 Task: Send an email with the signature Angela Wright with the subject 'Request for a phone call' and the message 'Please note that we will need to reschedule our meeting.' from softage.1@softage.net to softage.3@softage.net and softage.4@softage.net with an attached document Sales_report.xlsx
Action: Mouse moved to (111, 127)
Screenshot: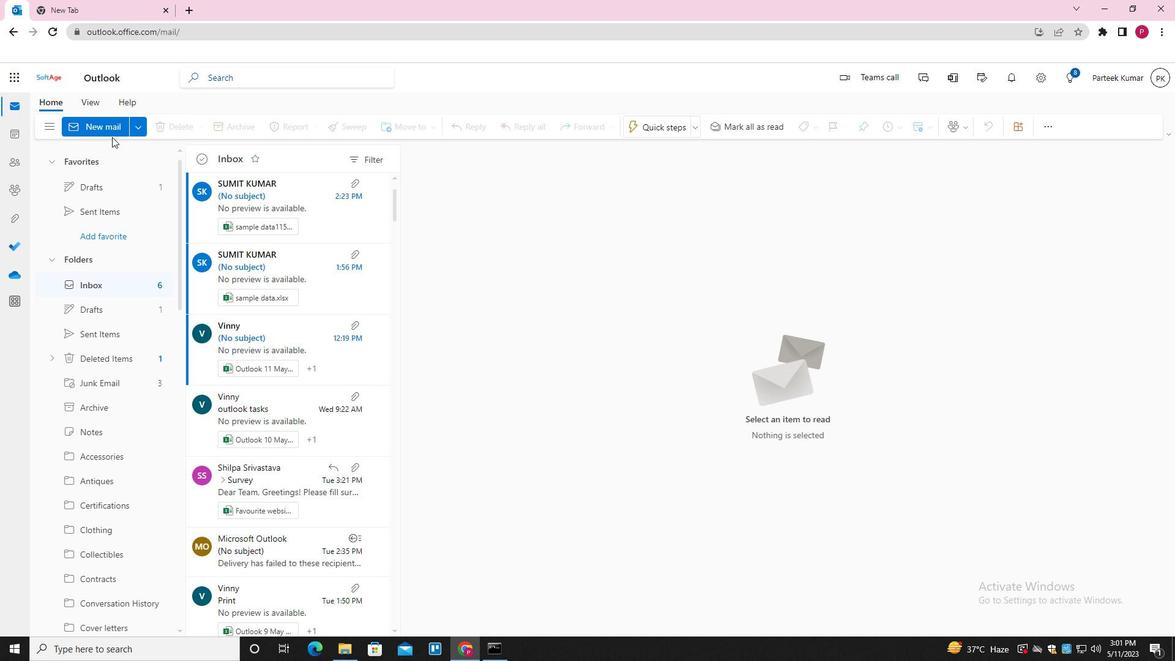 
Action: Mouse pressed left at (111, 127)
Screenshot: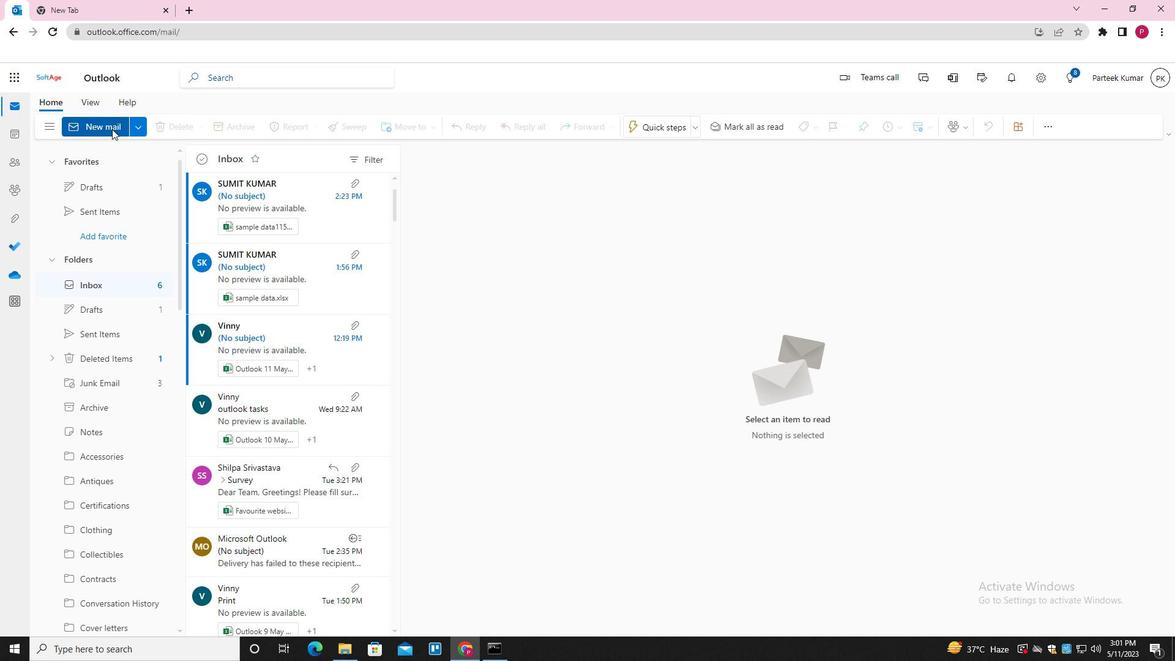 
Action: Mouse moved to (465, 283)
Screenshot: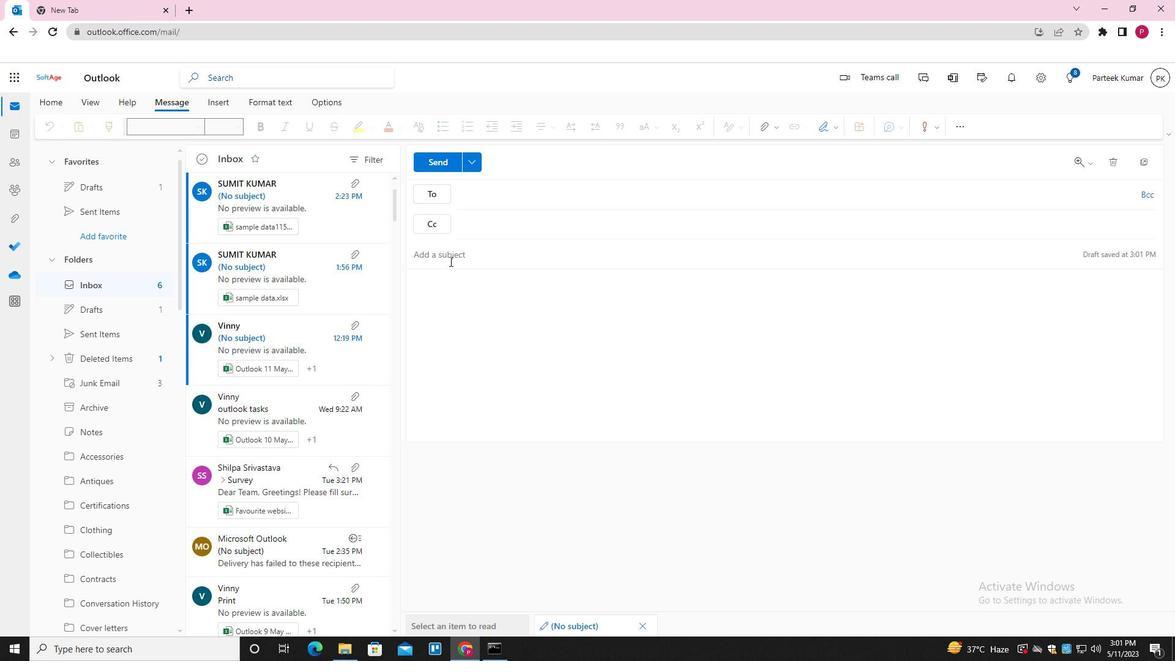 
Action: Mouse pressed left at (465, 283)
Screenshot: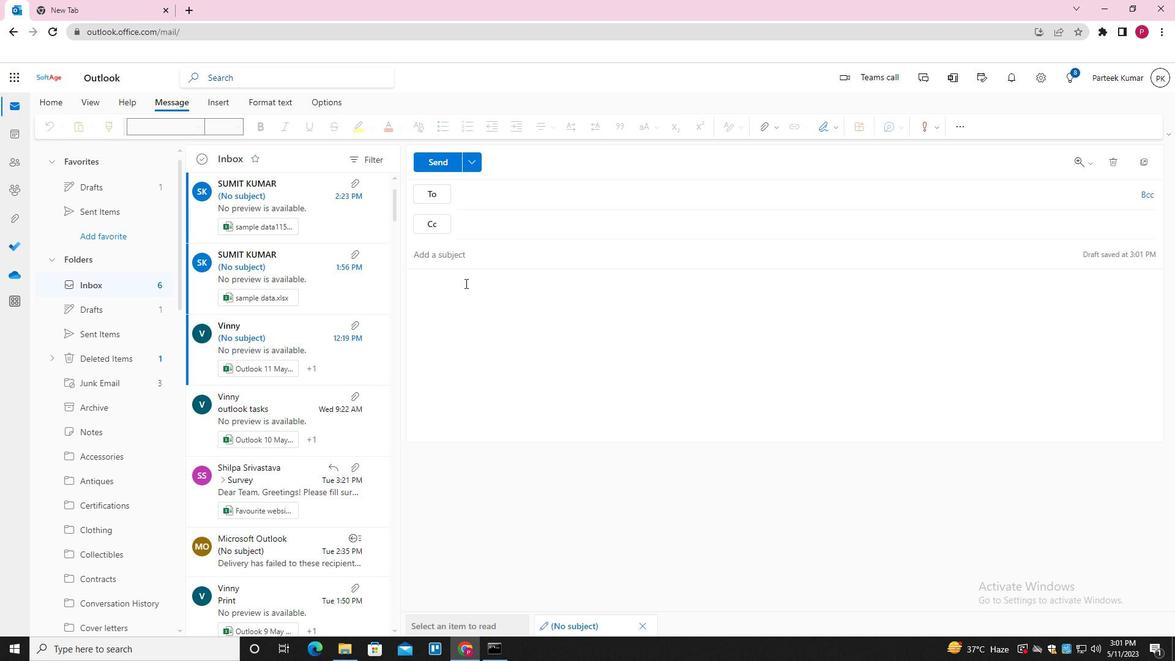 
Action: Mouse moved to (836, 127)
Screenshot: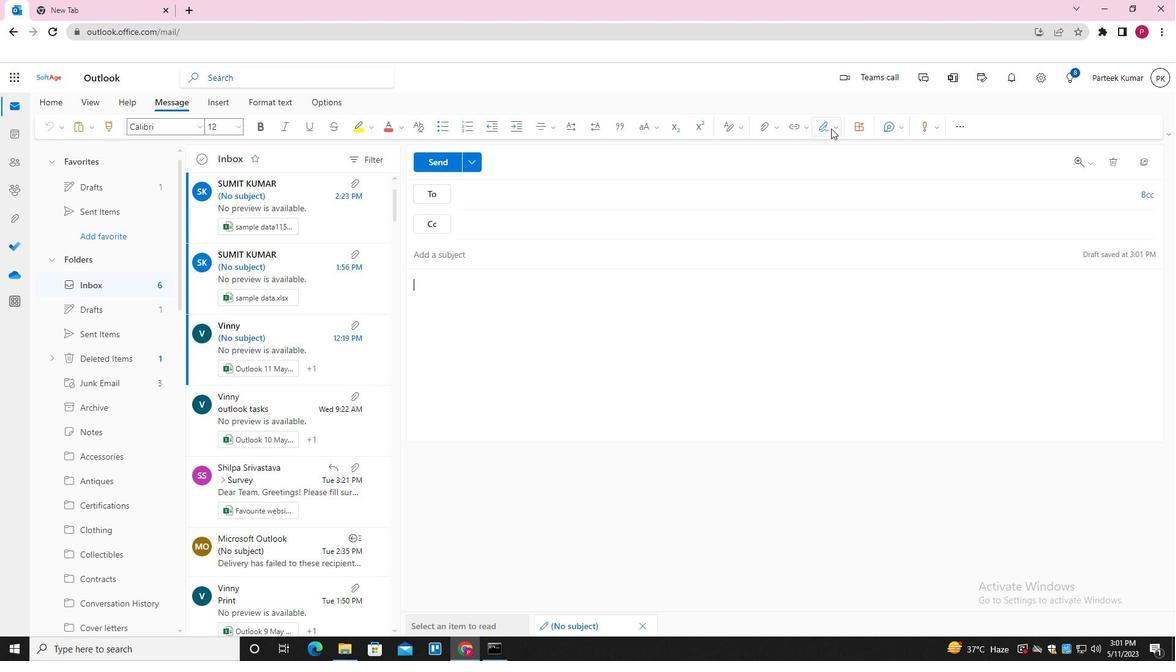 
Action: Mouse pressed left at (836, 127)
Screenshot: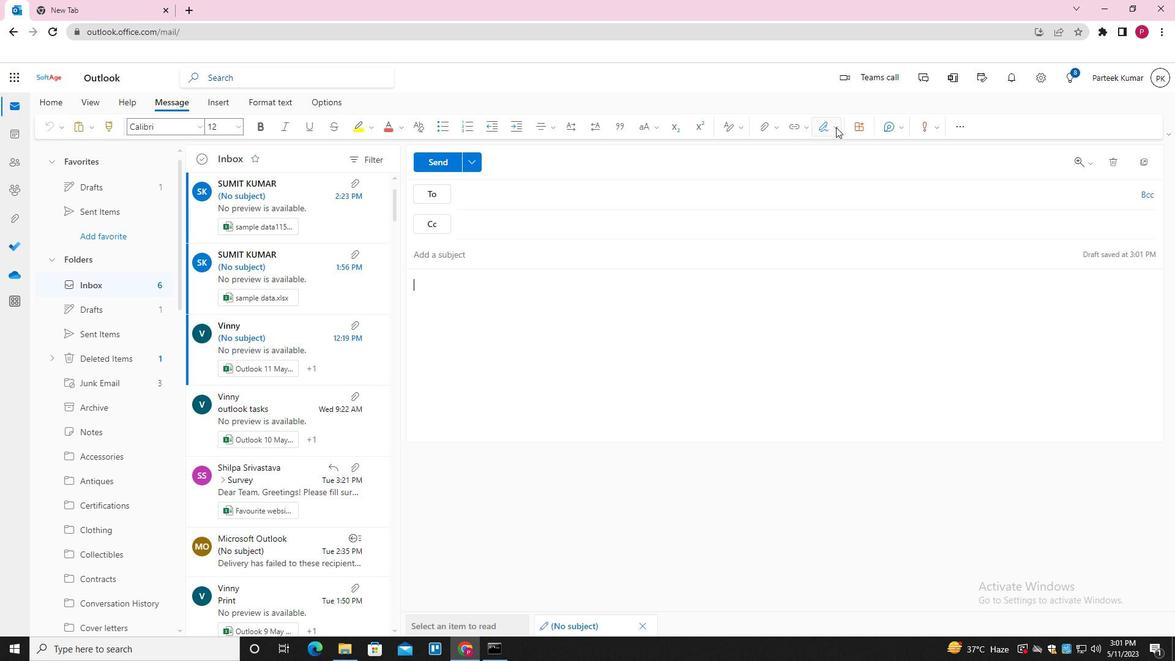 
Action: Mouse moved to (801, 179)
Screenshot: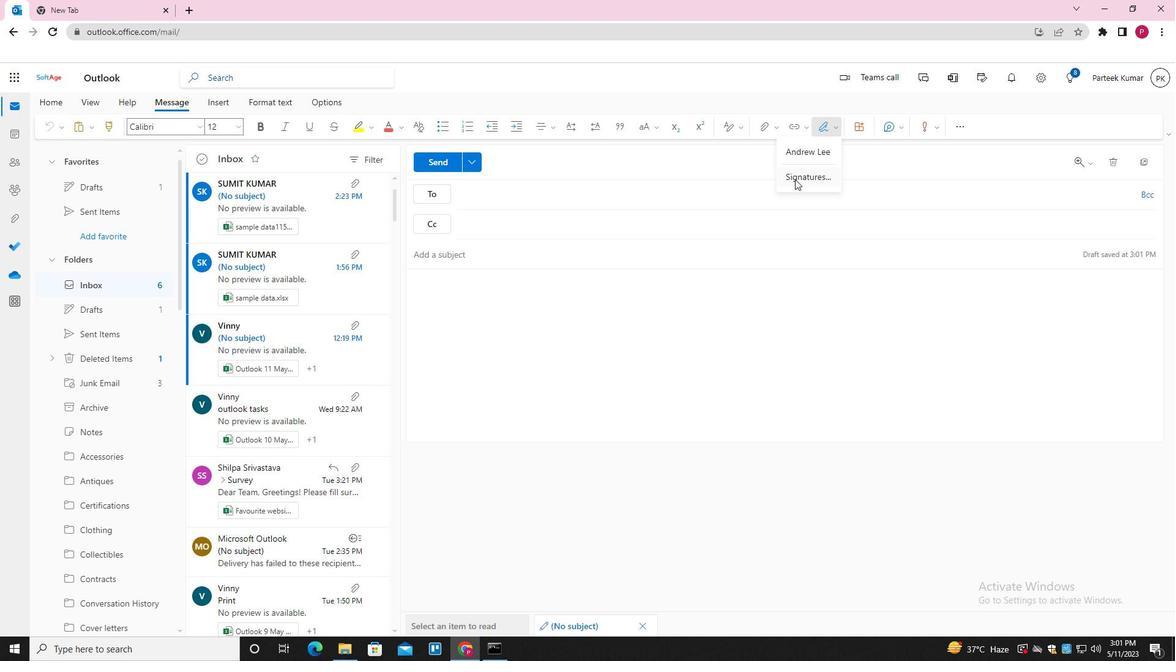 
Action: Mouse pressed left at (801, 179)
Screenshot: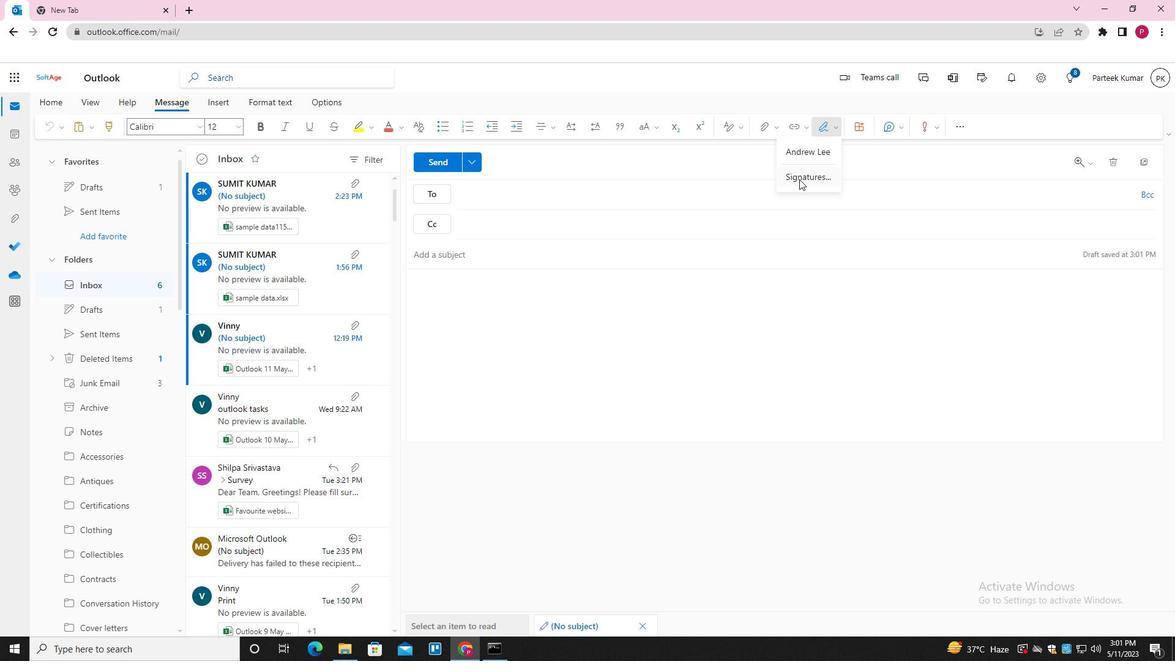 
Action: Mouse moved to (812, 221)
Screenshot: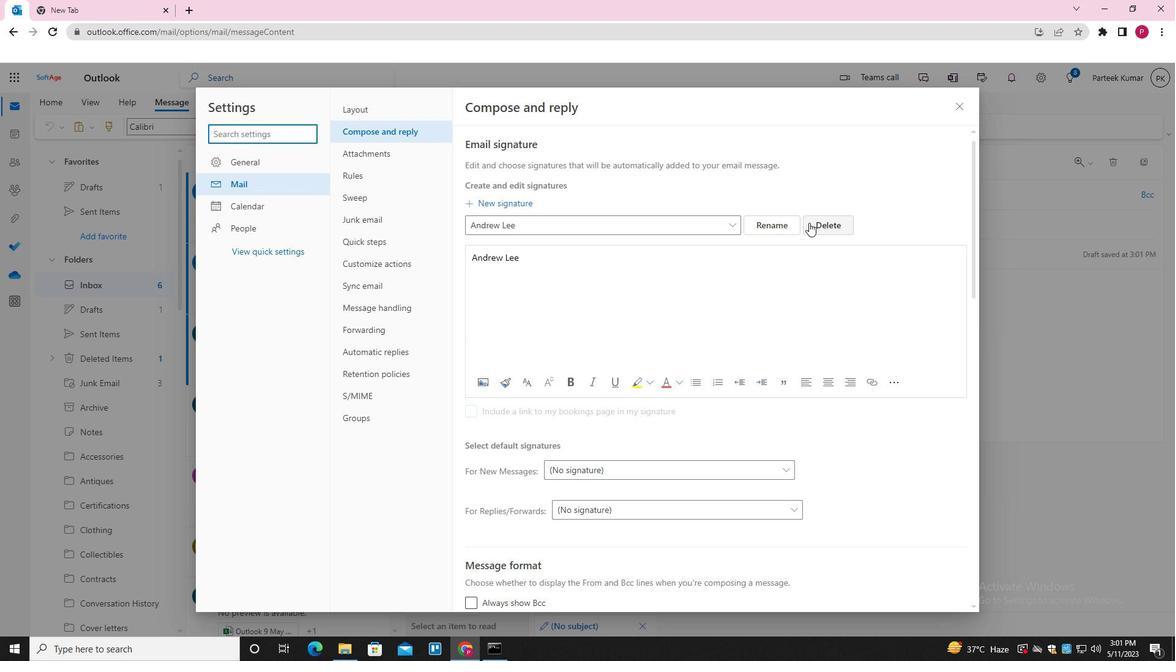 
Action: Mouse pressed left at (812, 221)
Screenshot: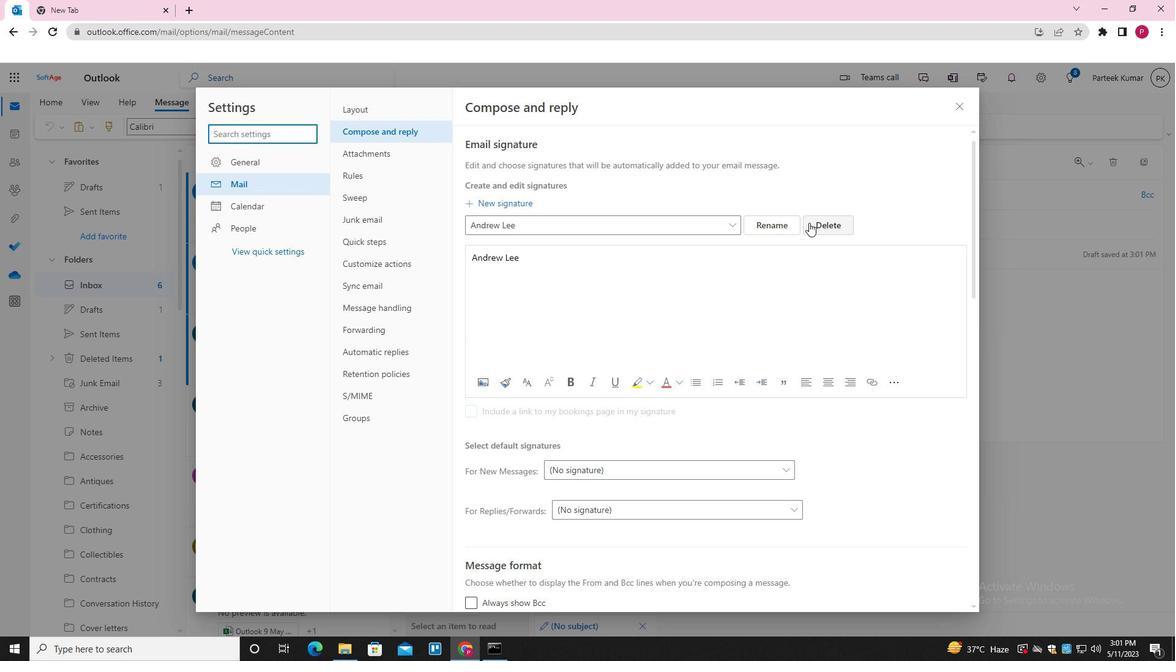 
Action: Mouse moved to (592, 225)
Screenshot: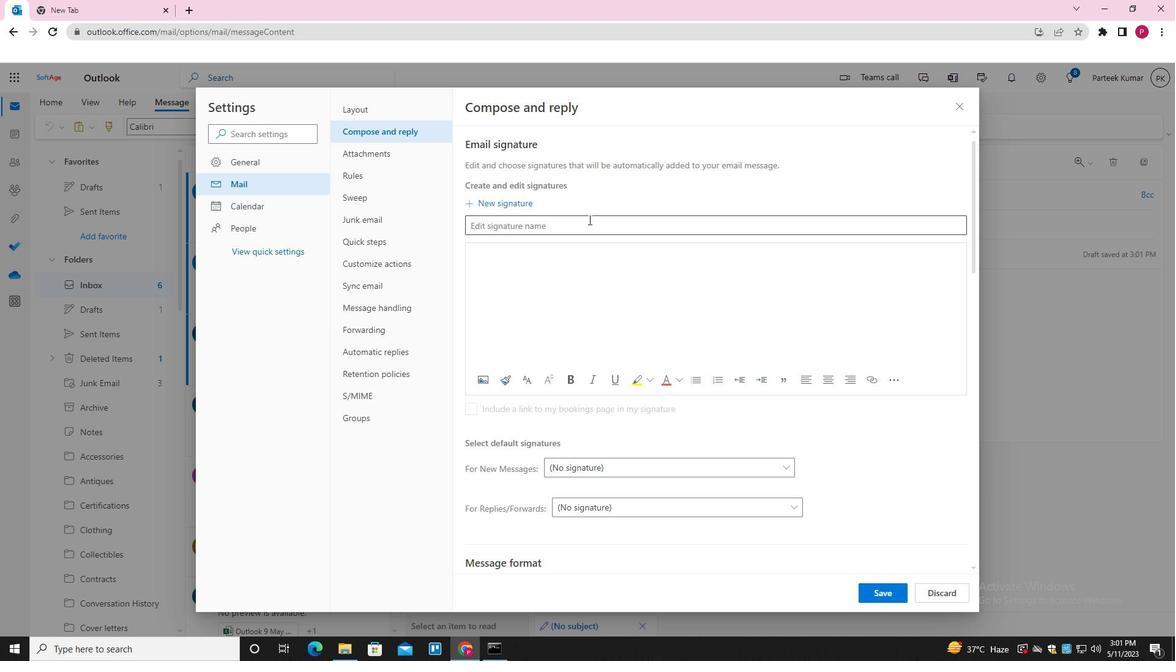 
Action: Mouse pressed left at (592, 225)
Screenshot: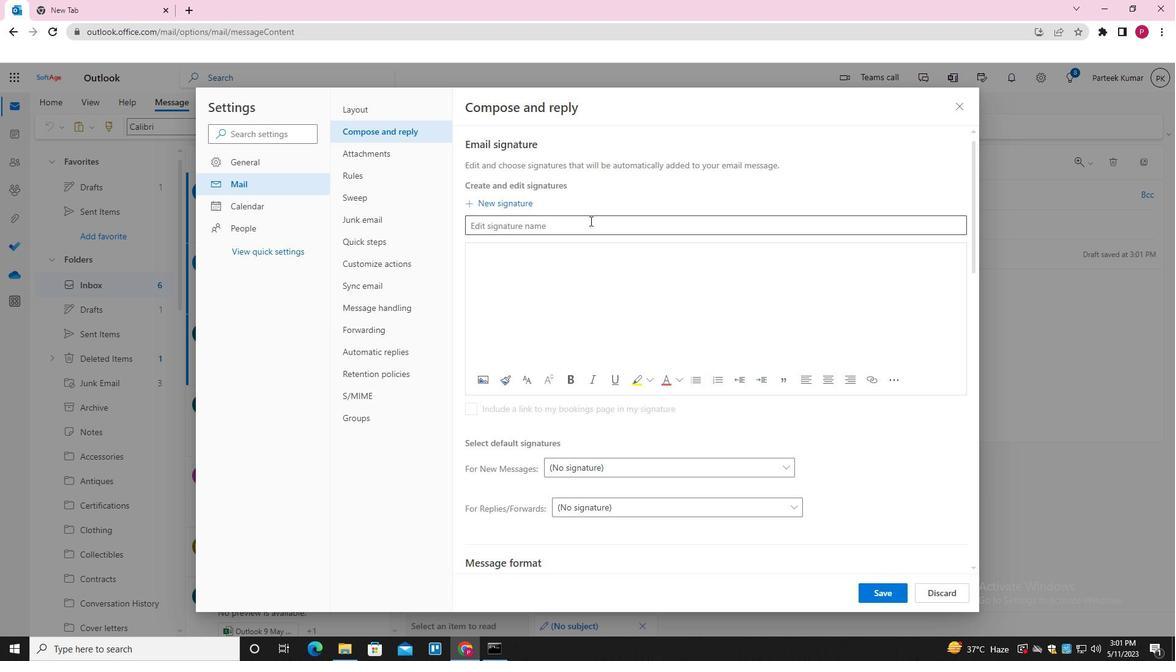
Action: Key pressed <Key.shift>ANGELA<Key.space><Key.shift>WRIGHT<Key.space>
Screenshot: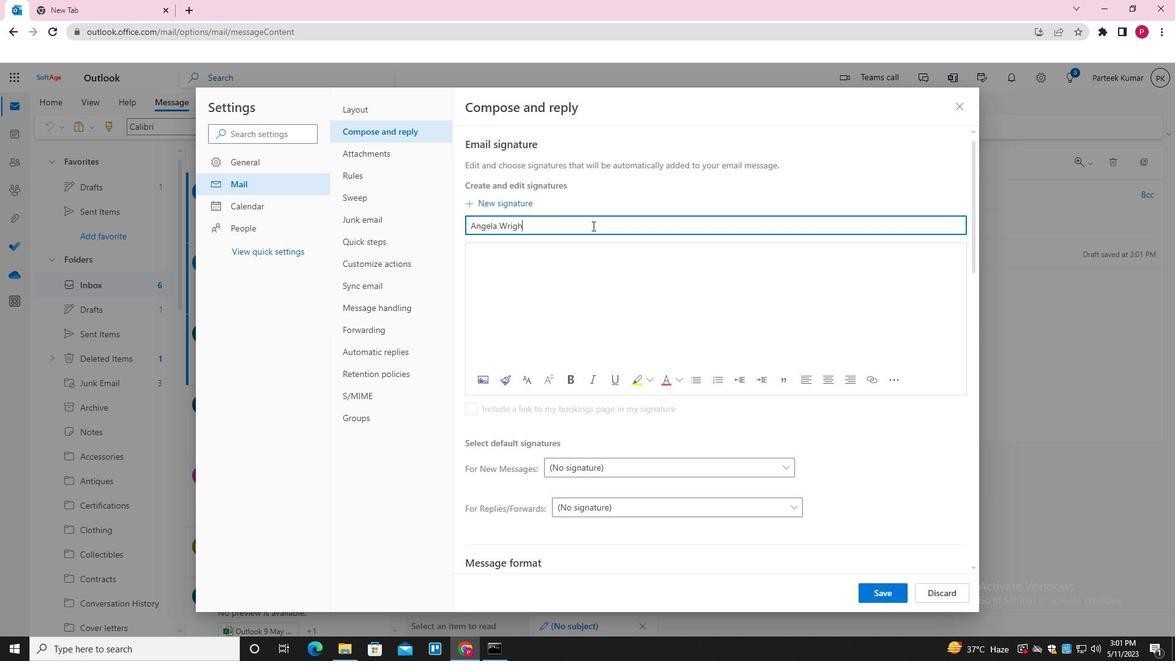 
Action: Mouse moved to (586, 251)
Screenshot: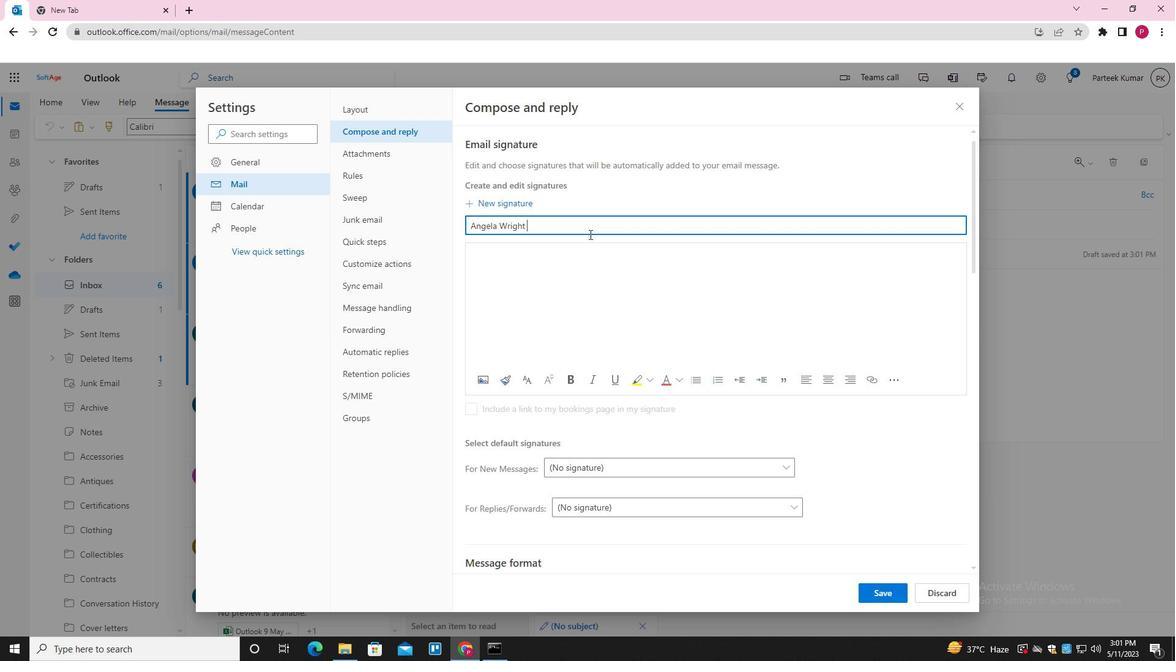
Action: Mouse pressed left at (586, 251)
Screenshot: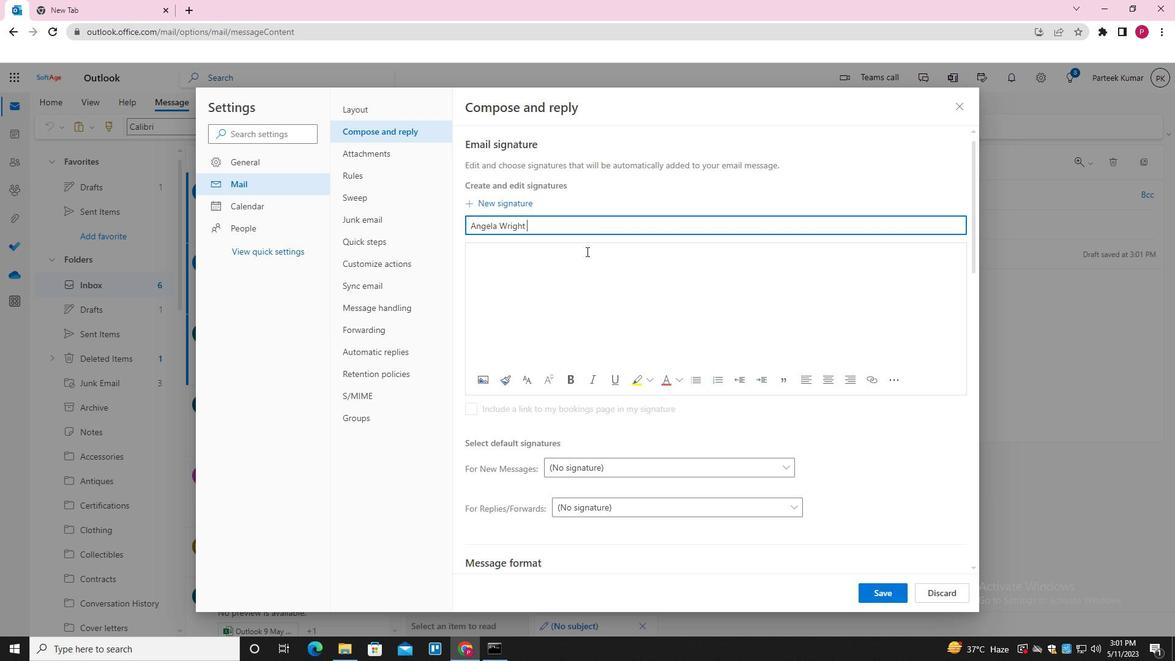 
Action: Key pressed <Key.shift>ANGELA<Key.space><Key.shift>WRIGHT
Screenshot: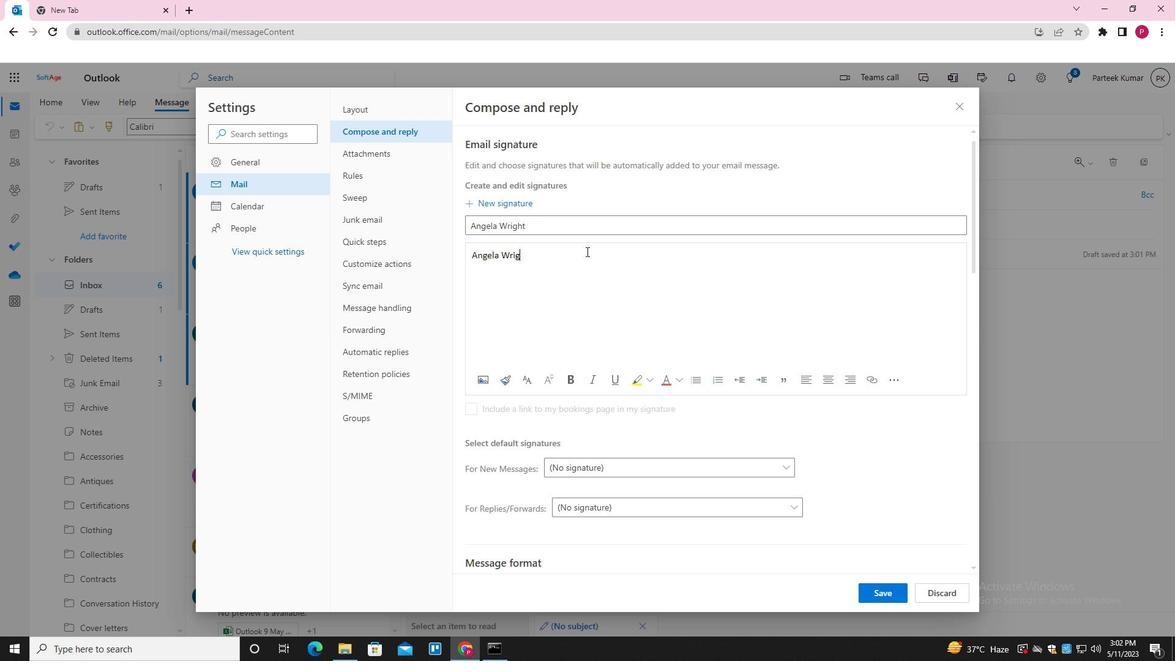 
Action: Mouse moved to (903, 600)
Screenshot: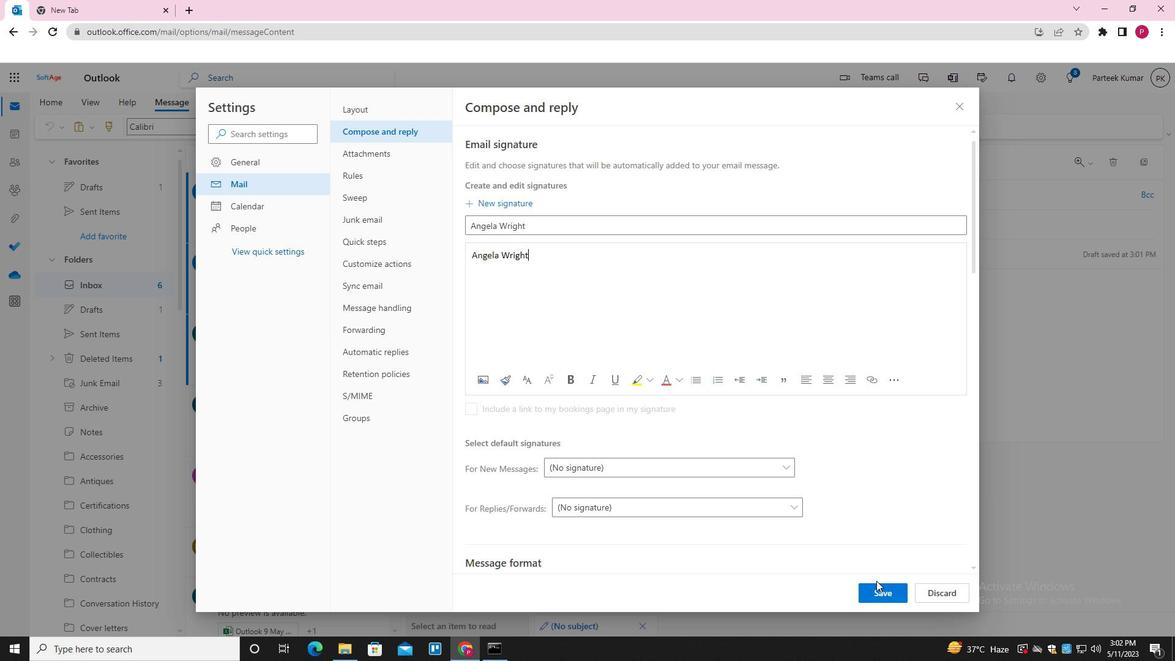 
Action: Mouse pressed left at (903, 600)
Screenshot: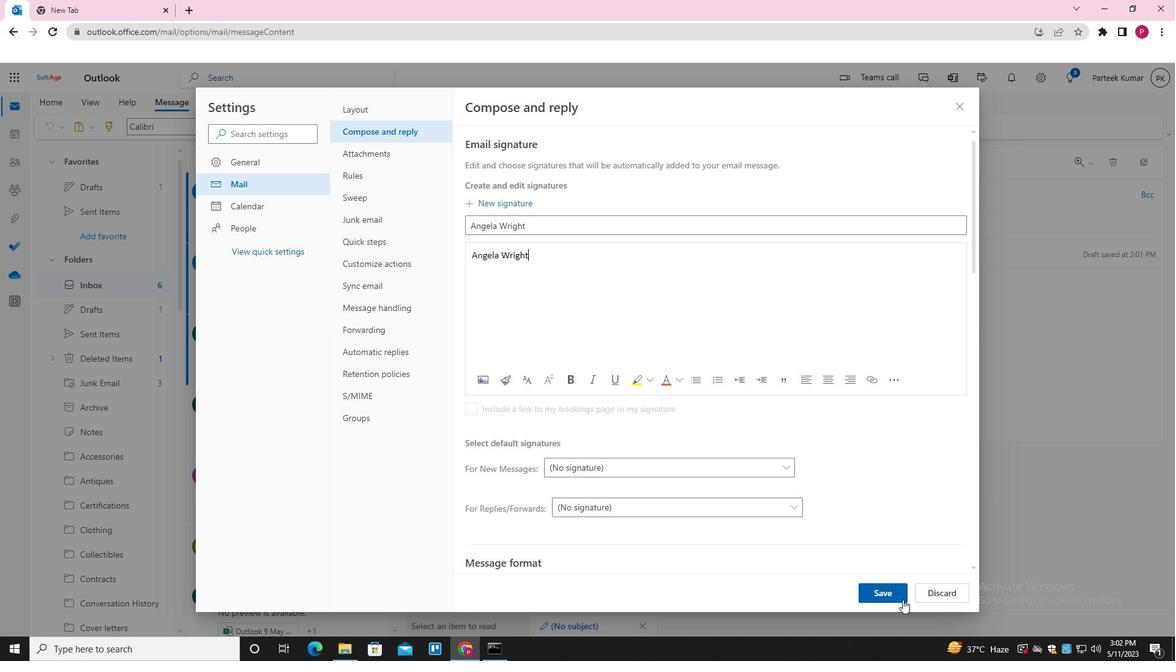 
Action: Mouse moved to (953, 108)
Screenshot: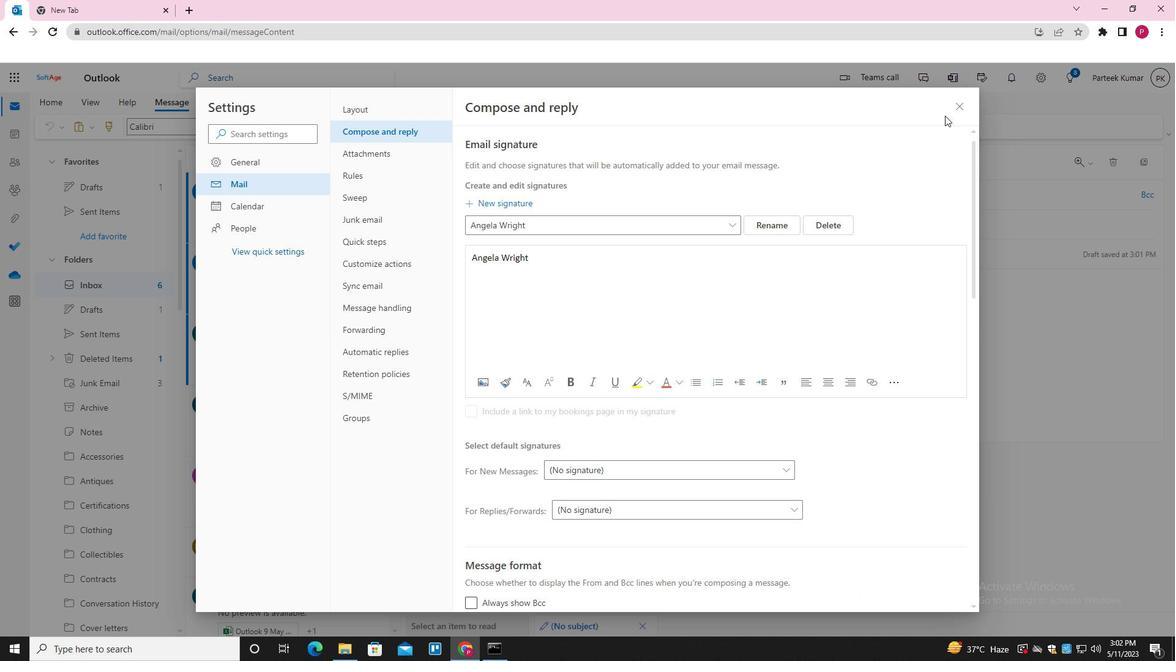 
Action: Mouse pressed left at (953, 108)
Screenshot: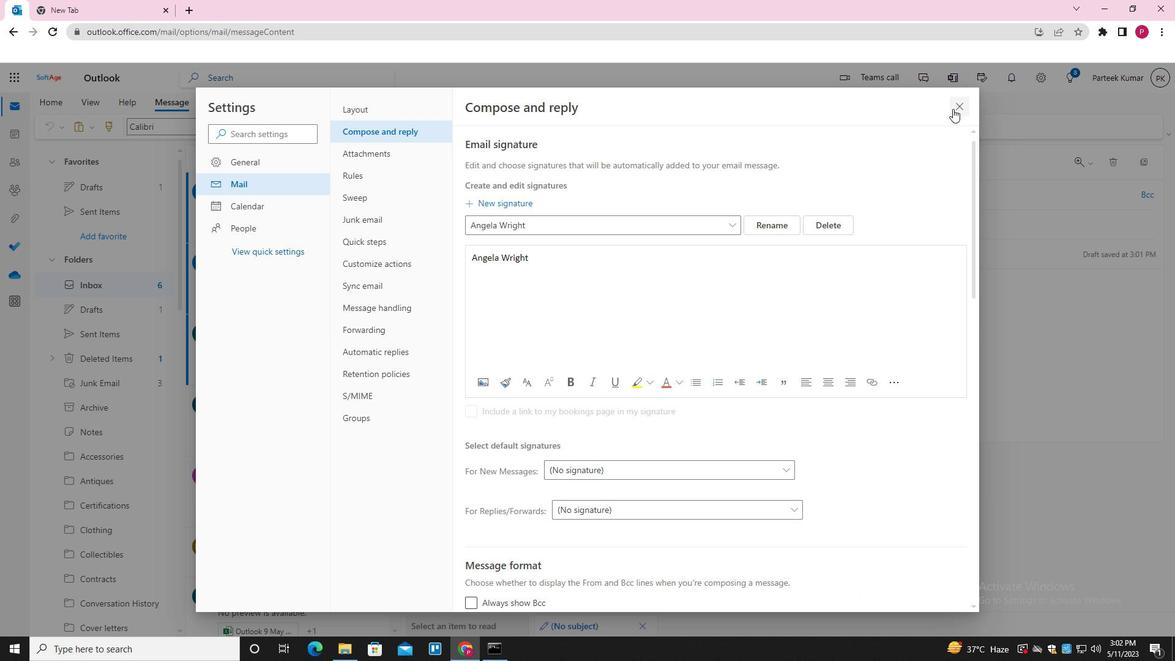 
Action: Mouse moved to (667, 293)
Screenshot: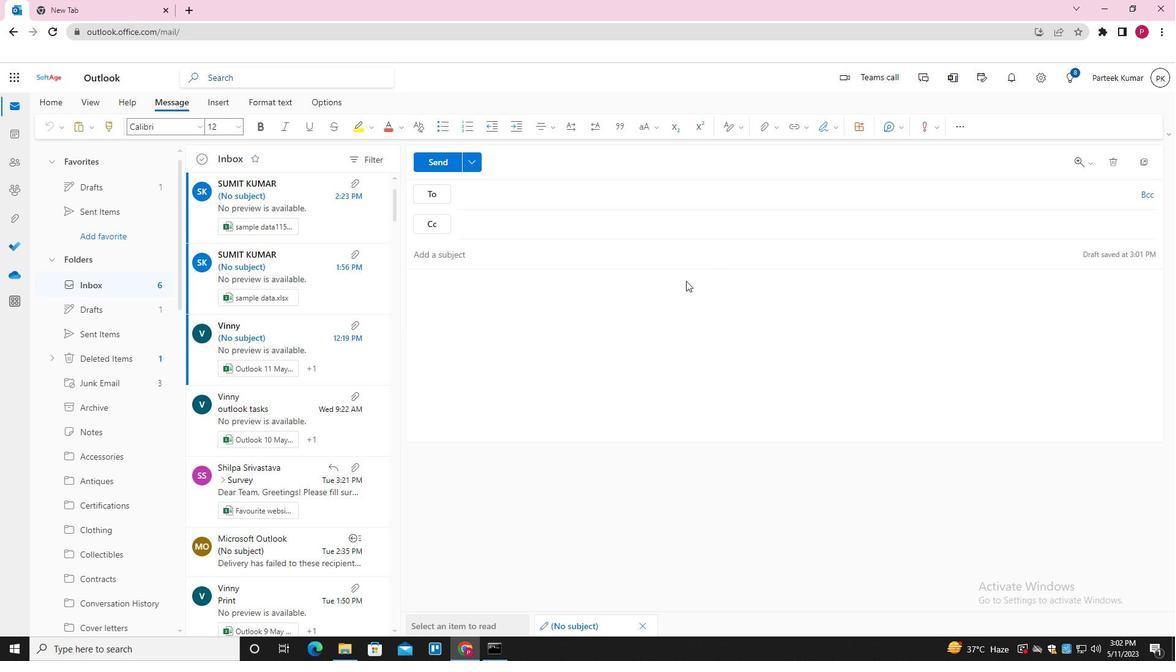 
Action: Mouse pressed left at (667, 293)
Screenshot: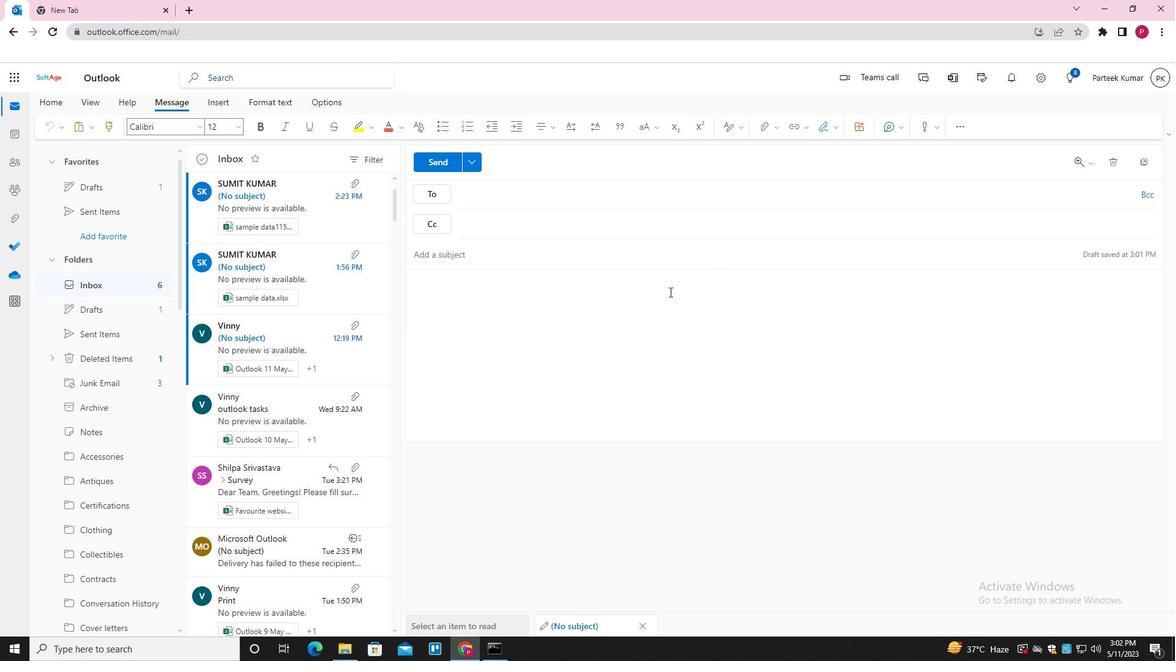 
Action: Mouse moved to (834, 128)
Screenshot: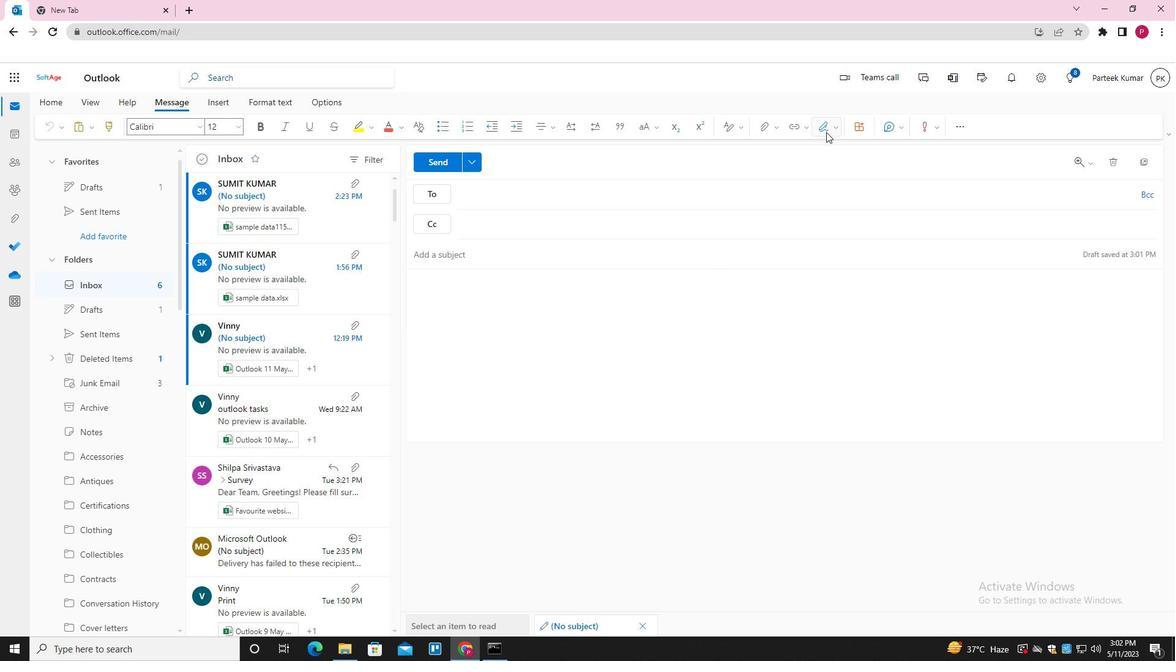 
Action: Mouse pressed left at (834, 128)
Screenshot: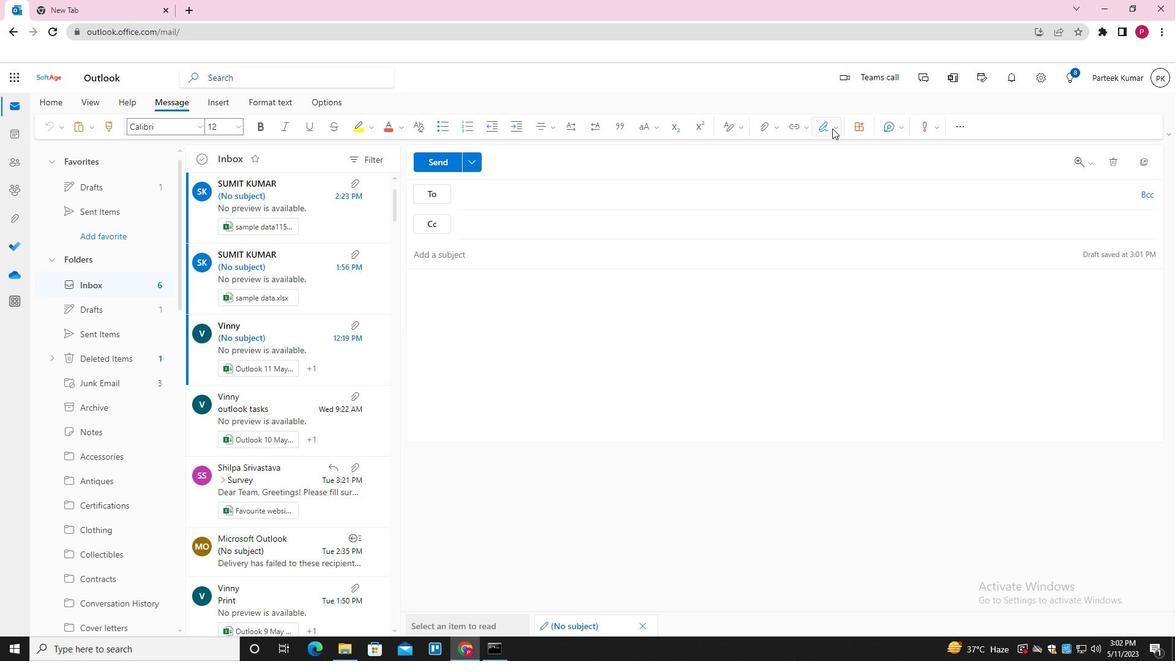 
Action: Mouse moved to (812, 154)
Screenshot: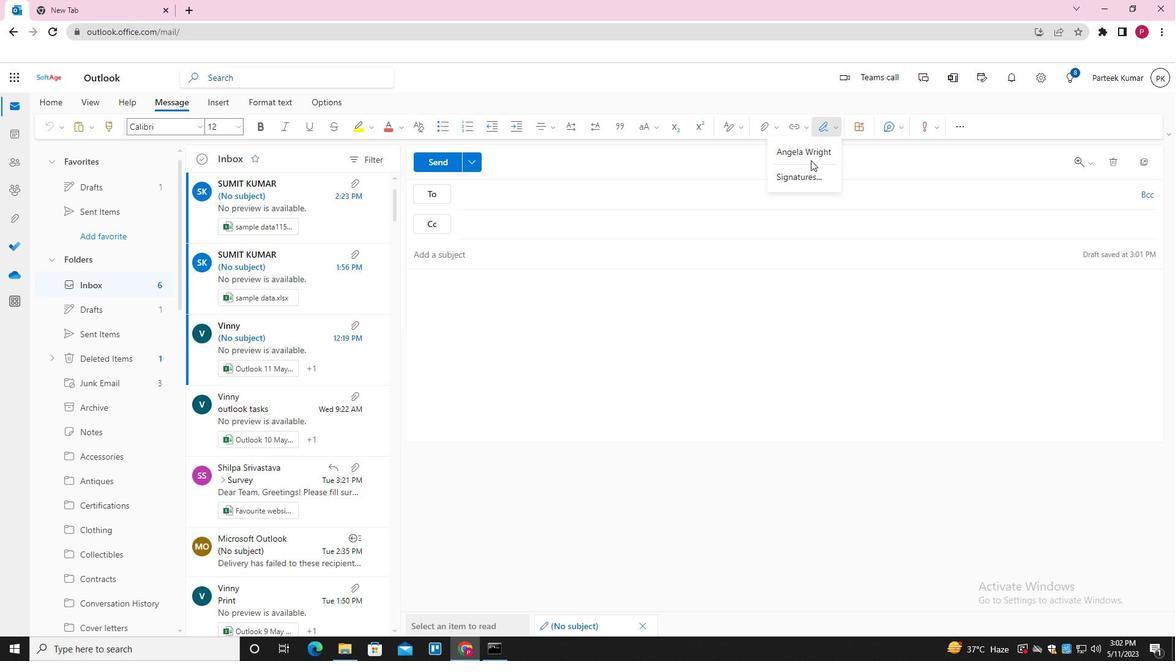 
Action: Mouse pressed left at (812, 154)
Screenshot: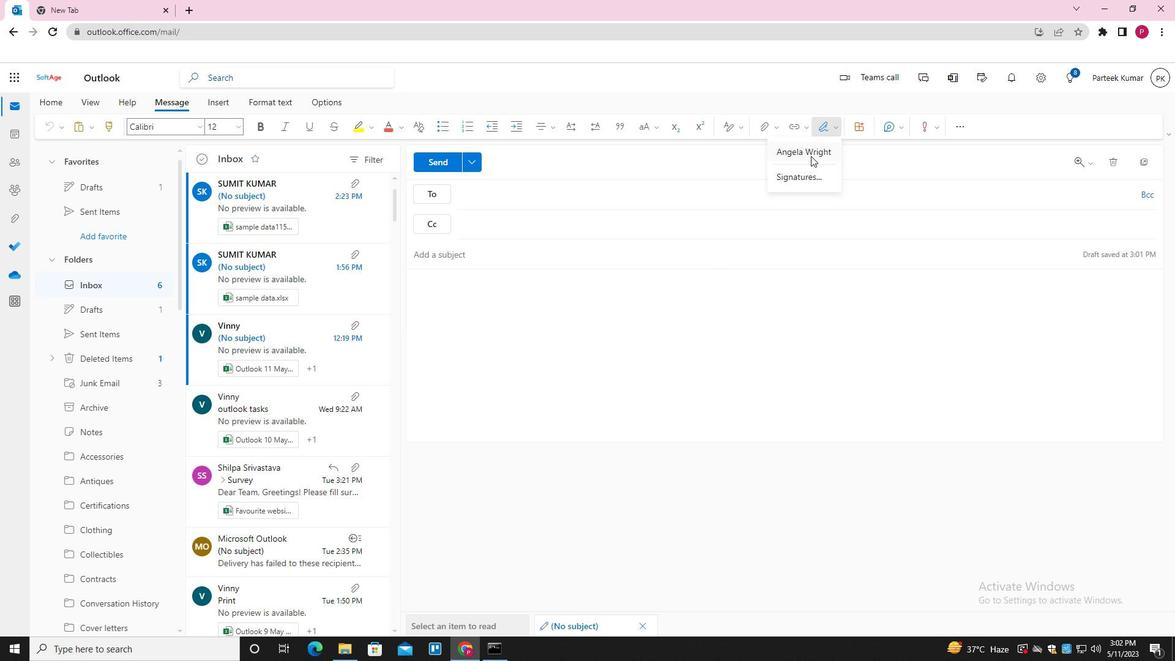 
Action: Mouse moved to (468, 255)
Screenshot: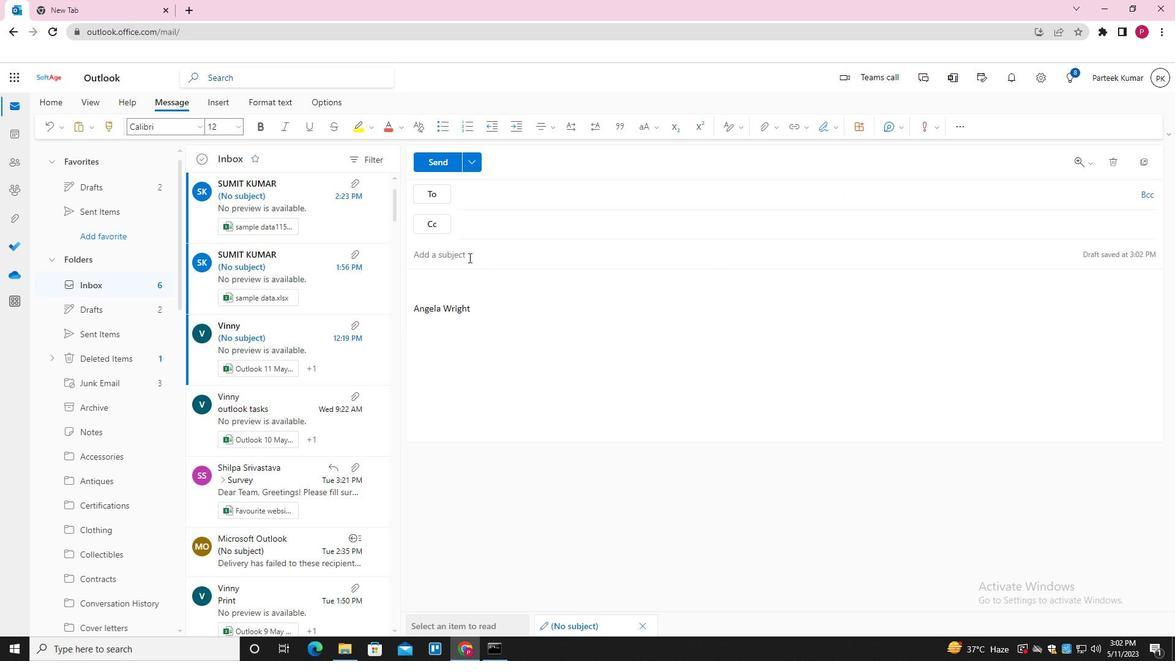 
Action: Mouse pressed left at (468, 255)
Screenshot: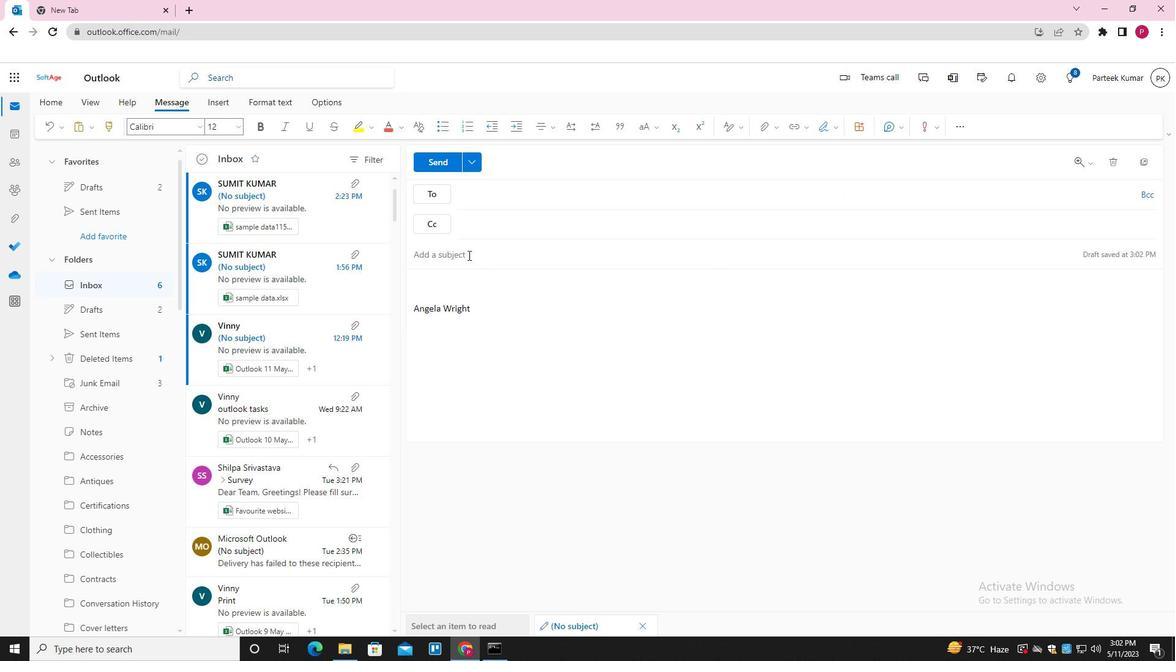 
Action: Key pressed <Key.shift>REQUEST<Key.space>FOR<Key.space>A<Key.space>PHONE<Key.space>CALL
Screenshot: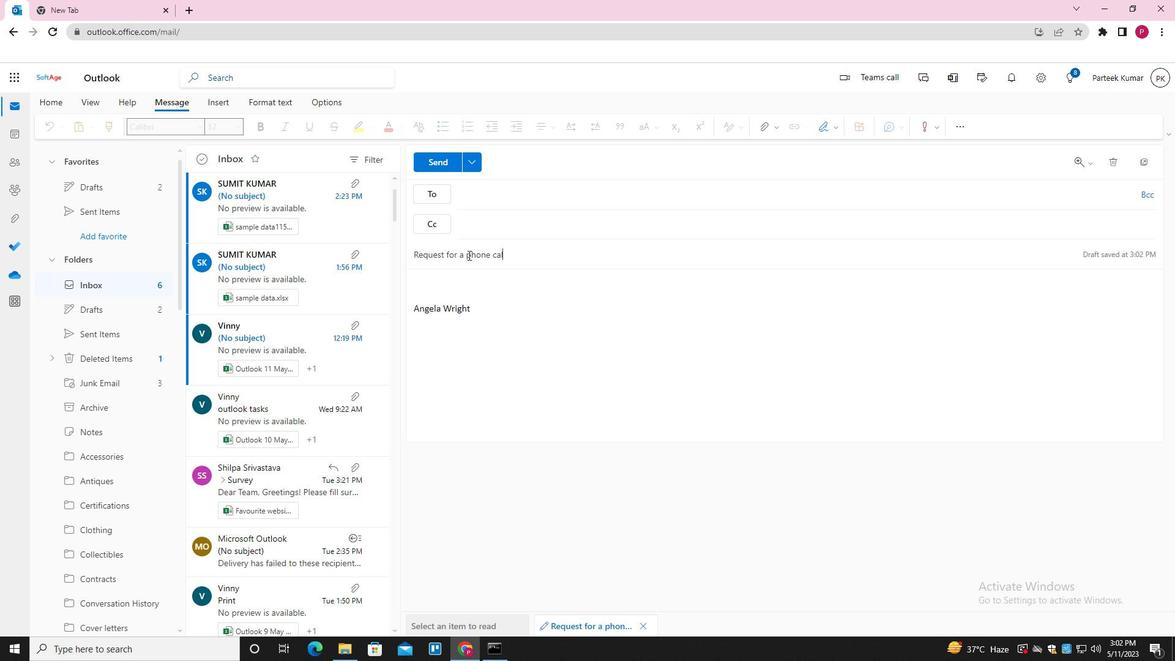 
Action: Mouse moved to (473, 274)
Screenshot: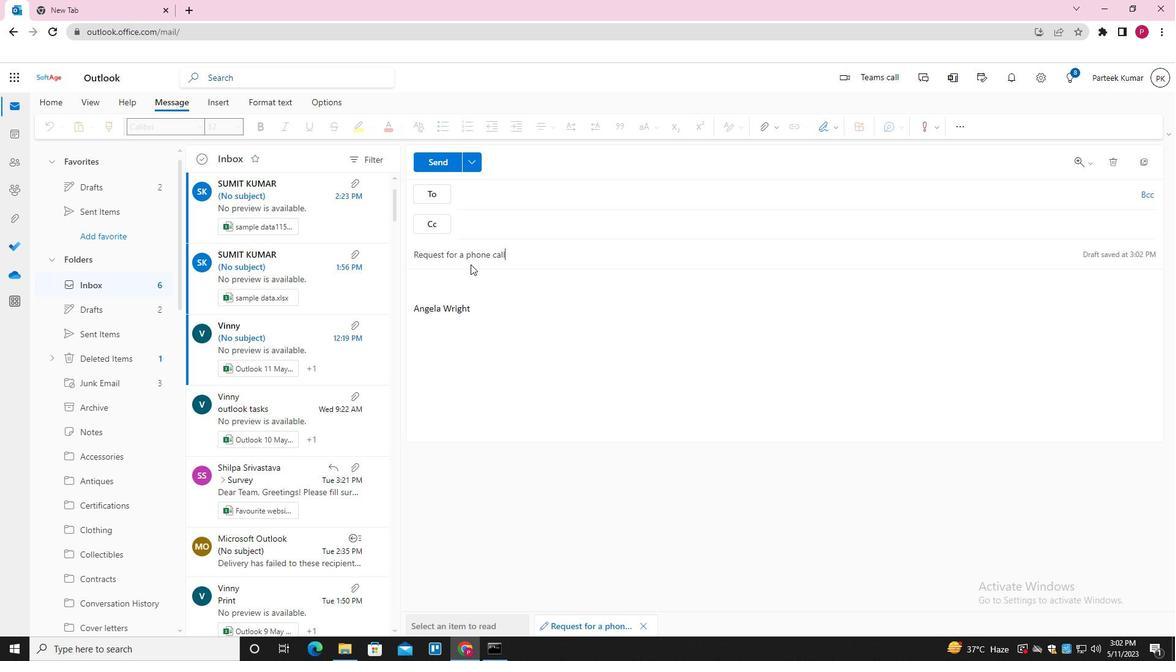 
Action: Mouse pressed left at (473, 274)
Screenshot: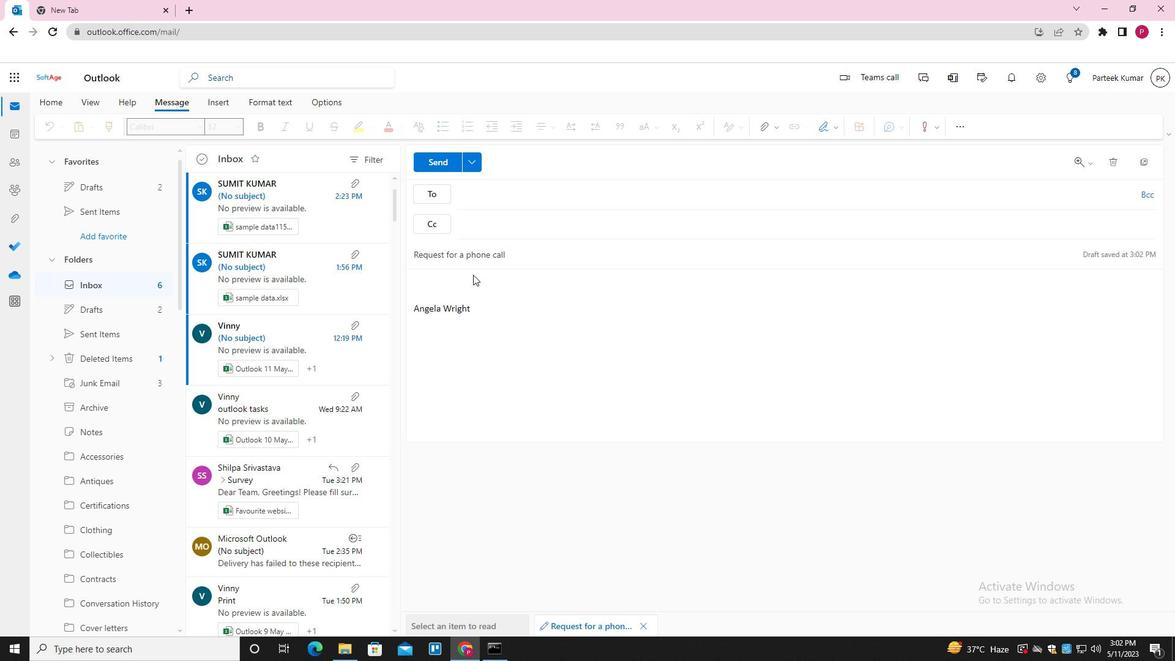 
Action: Mouse moved to (472, 284)
Screenshot: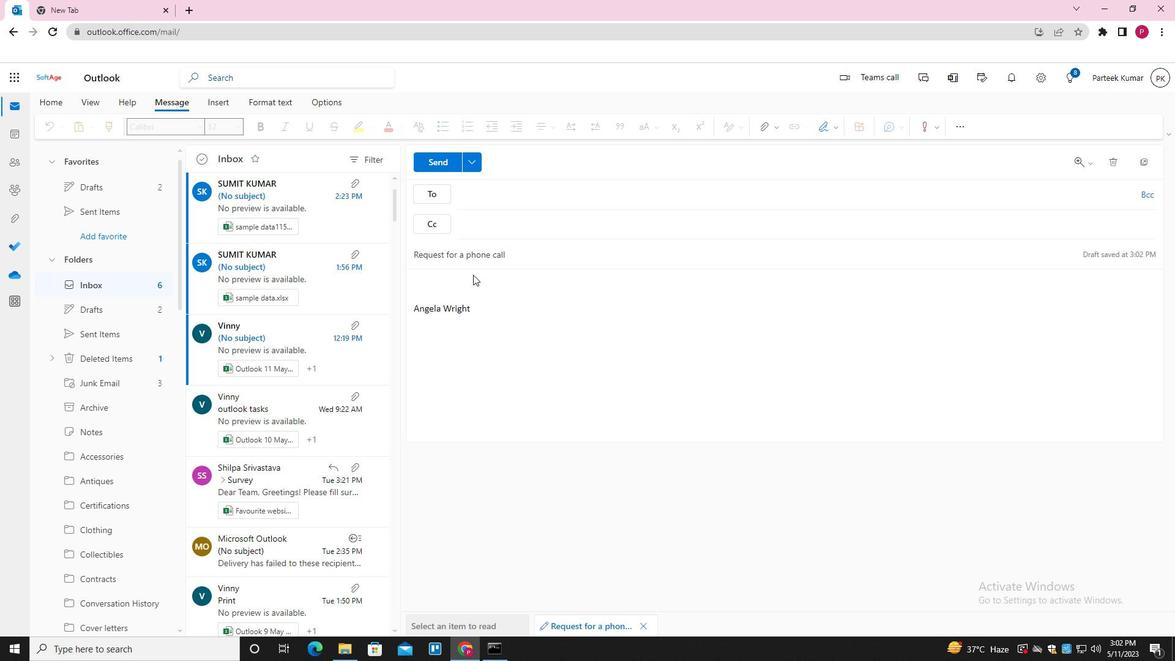 
Action: Mouse pressed left at (472, 284)
Screenshot: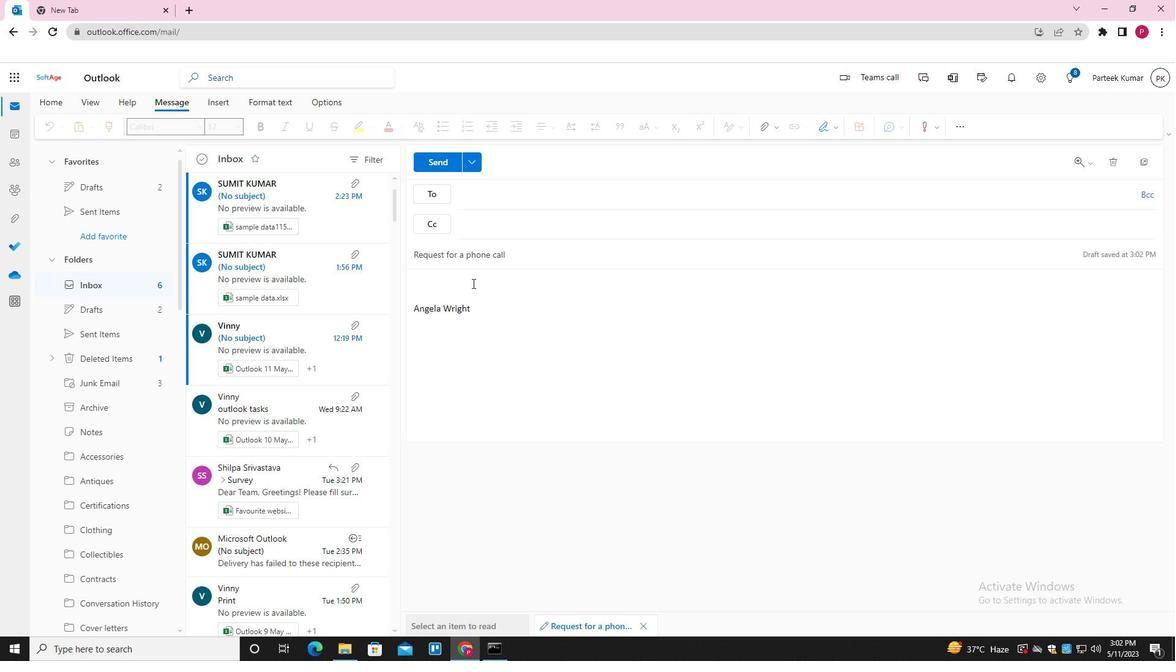 
Action: Key pressed <Key.shift>PLEASE<Key.space>NOTE<Key.space>THAT<Key.space>WE<Key.space>WILL<Key.space>B<Key.backspace>NEED<Key.space>TO<Key.space>RESHU<Key.backspace><Key.backspace>CHEDULE<Key.space>OUR<Key.space>MEETING<Key.space>
Screenshot: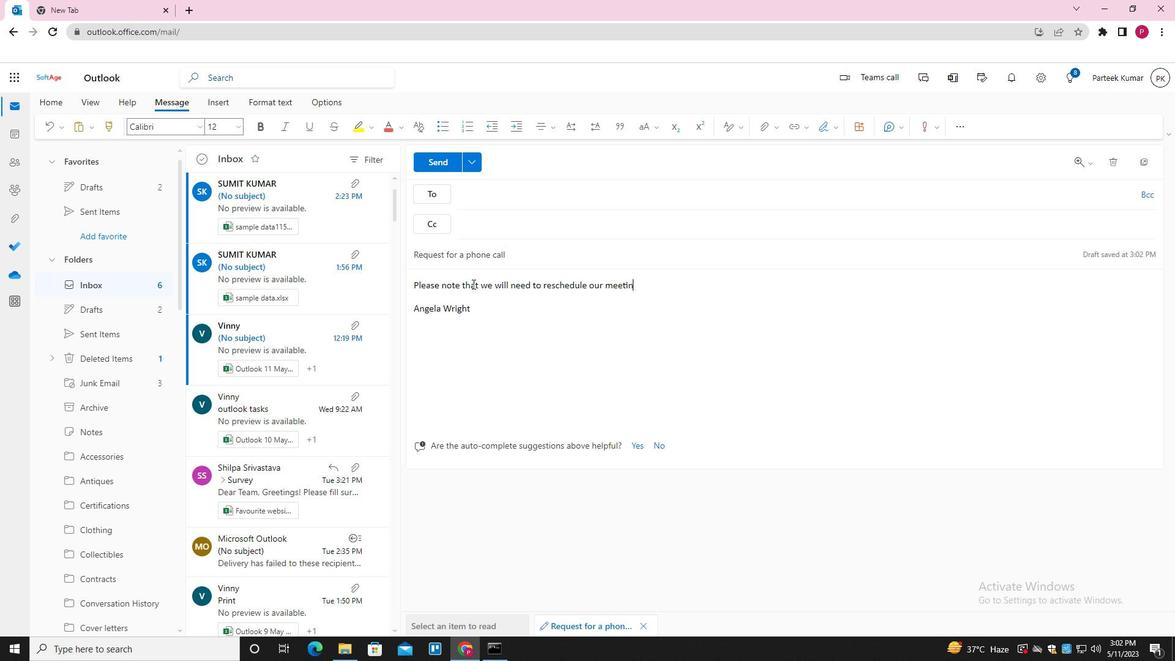 
Action: Mouse moved to (512, 190)
Screenshot: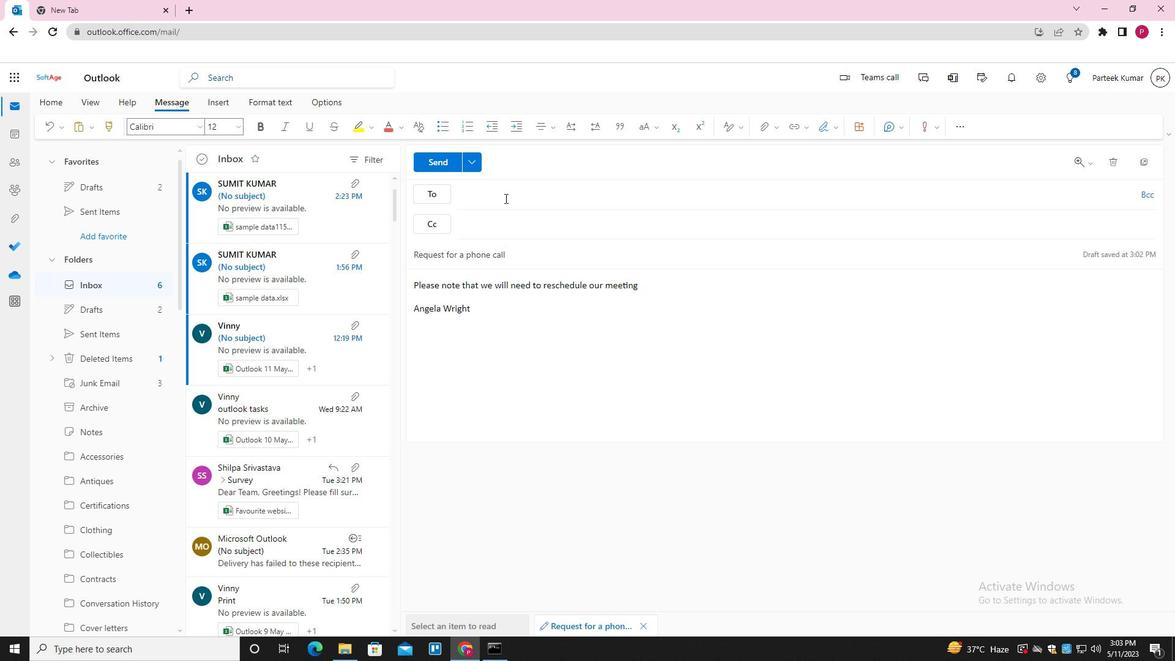 
Action: Mouse pressed left at (512, 190)
Screenshot: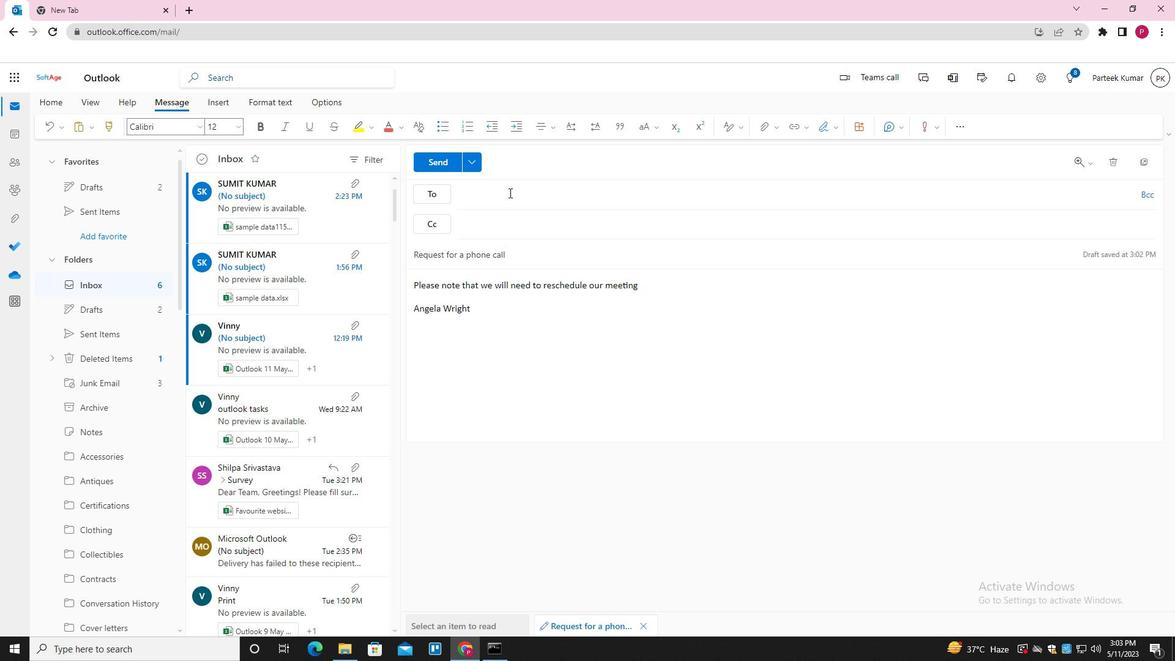 
Action: Key pressed SOFTAGE.3<Key.shift>@SOFTAGE.NET<Key.enter>SOFTAGE.4<Key.shift>@SOFTAGE.NET<Key.enter>
Screenshot: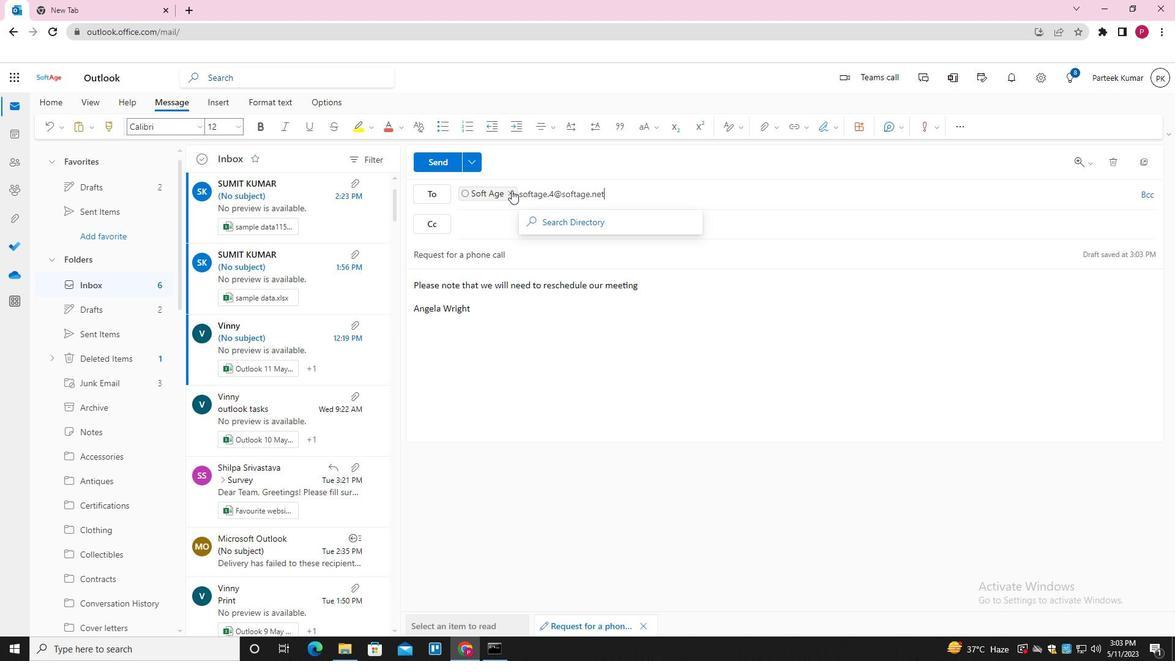 
Action: Mouse moved to (771, 129)
Screenshot: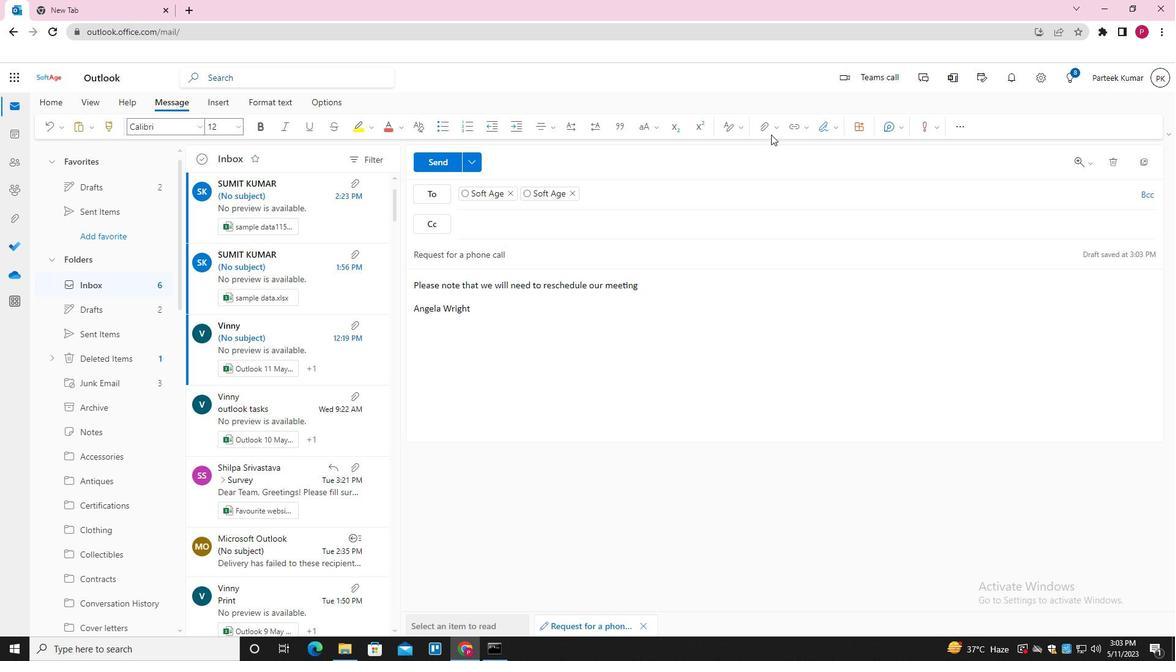 
Action: Mouse pressed left at (771, 129)
Screenshot: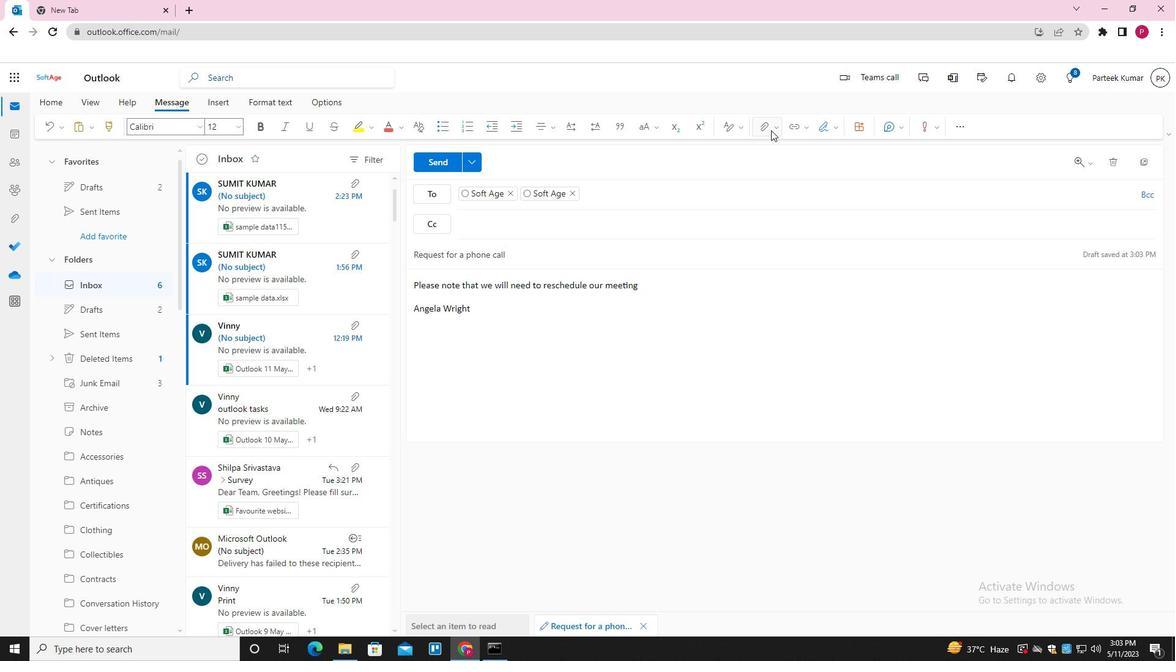 
Action: Mouse moved to (734, 152)
Screenshot: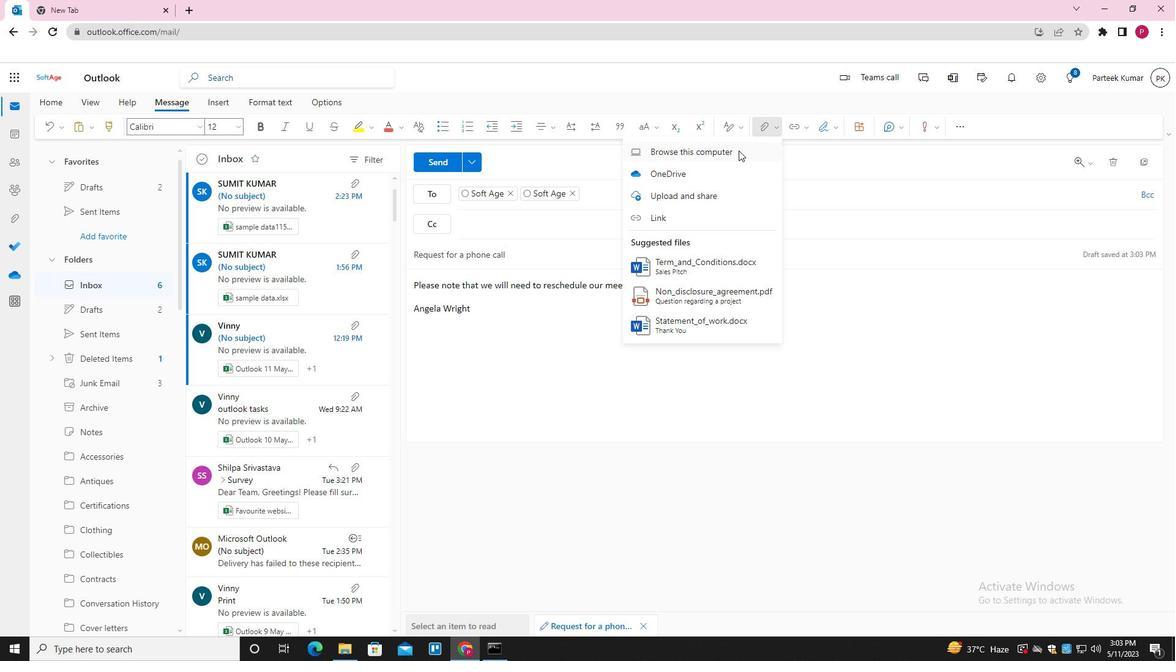 
Action: Mouse pressed left at (734, 152)
Screenshot: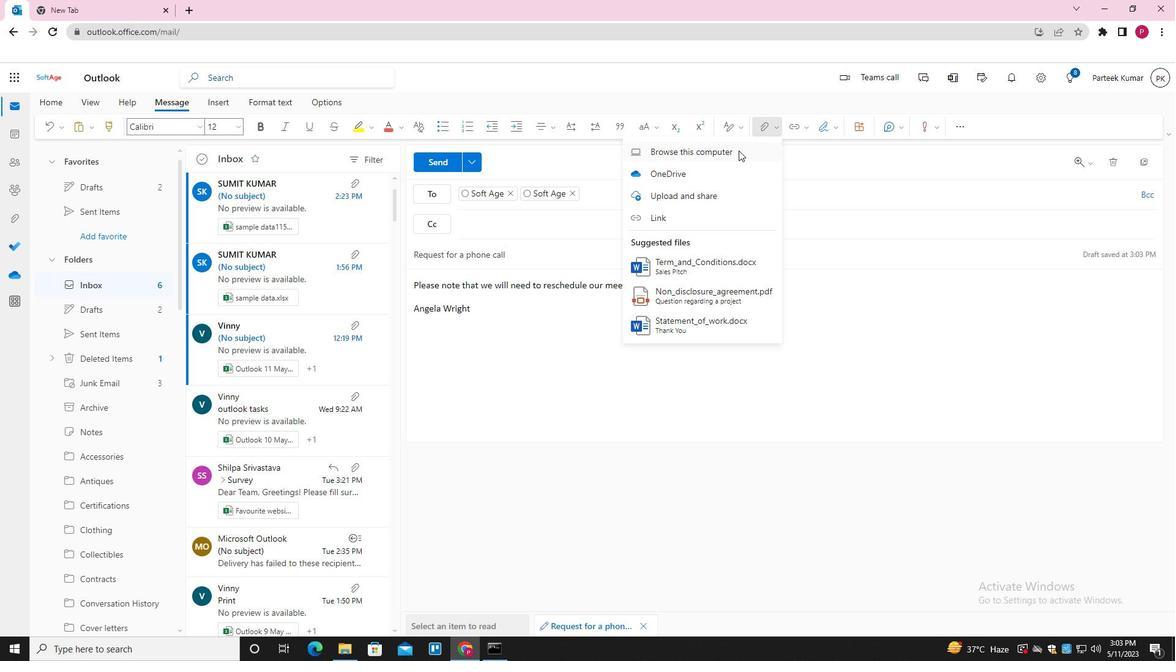 
Action: Mouse moved to (202, 104)
Screenshot: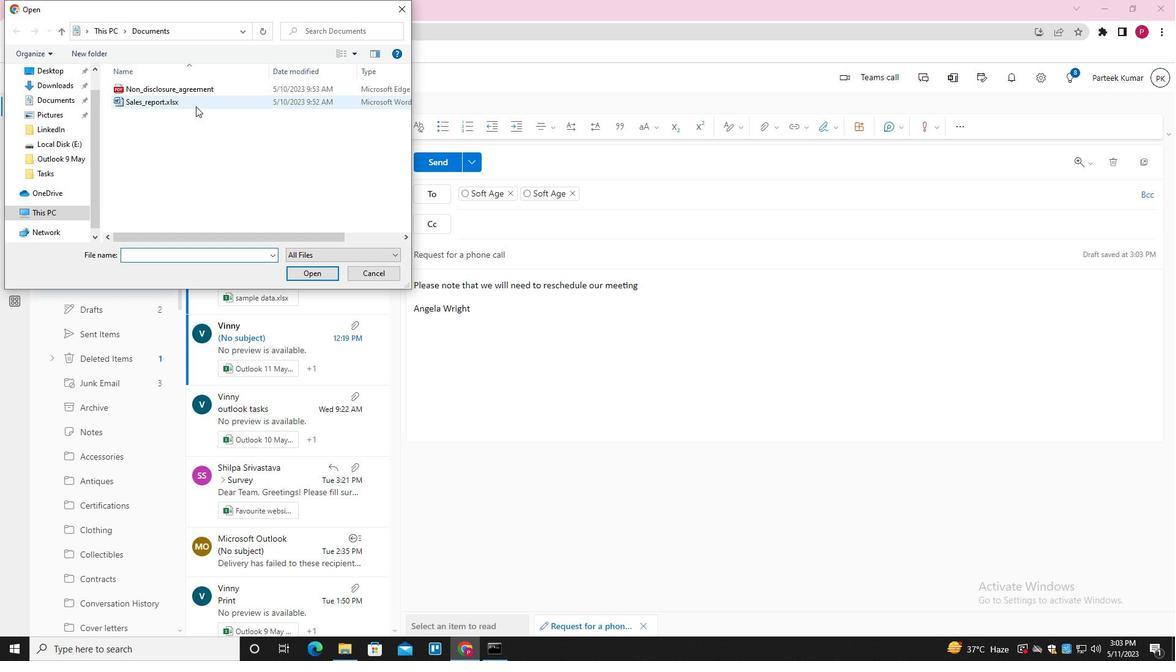 
Action: Mouse pressed left at (202, 104)
Screenshot: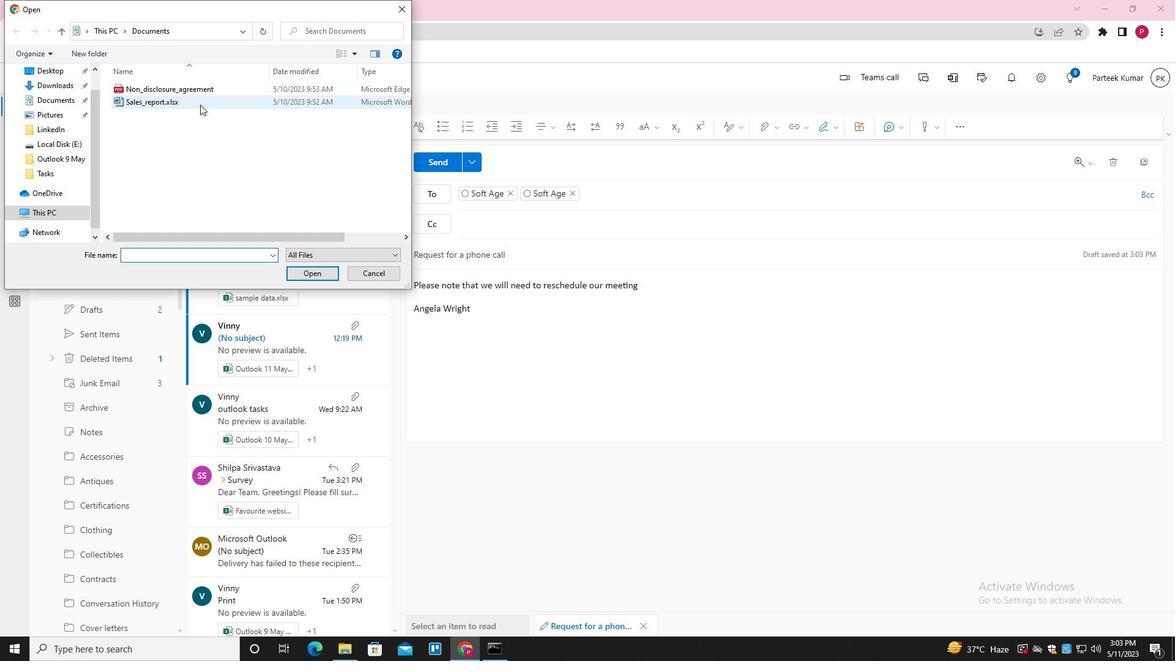 
Action: Mouse moved to (301, 276)
Screenshot: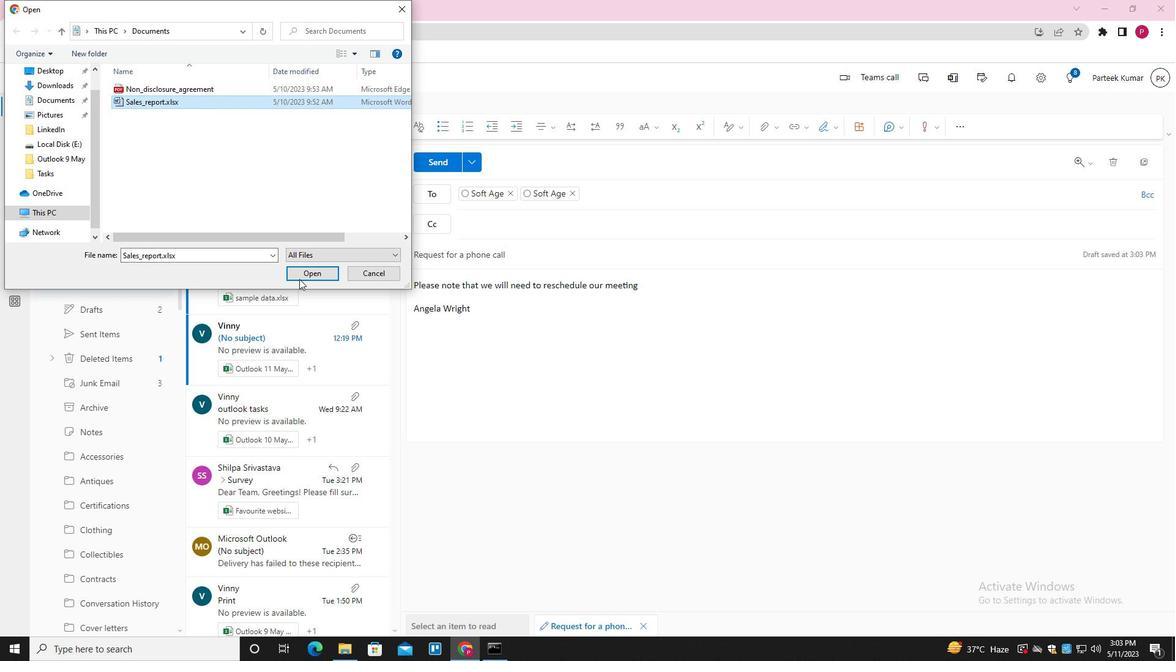 
Action: Mouse pressed left at (301, 276)
Screenshot: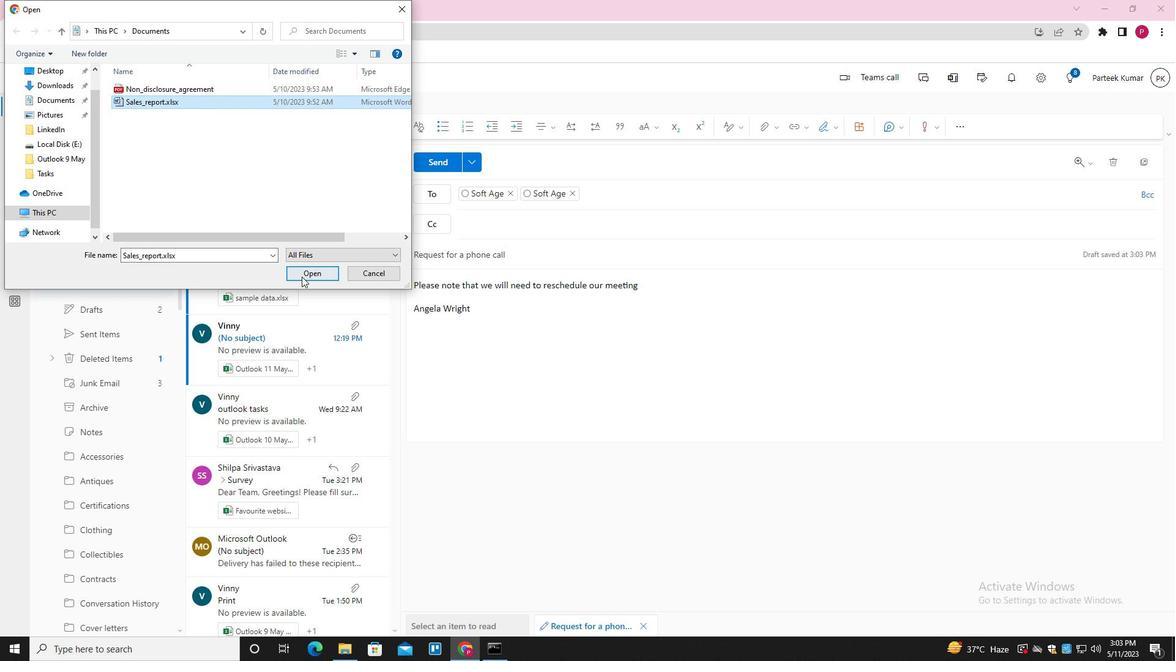 
Action: Mouse moved to (433, 164)
Screenshot: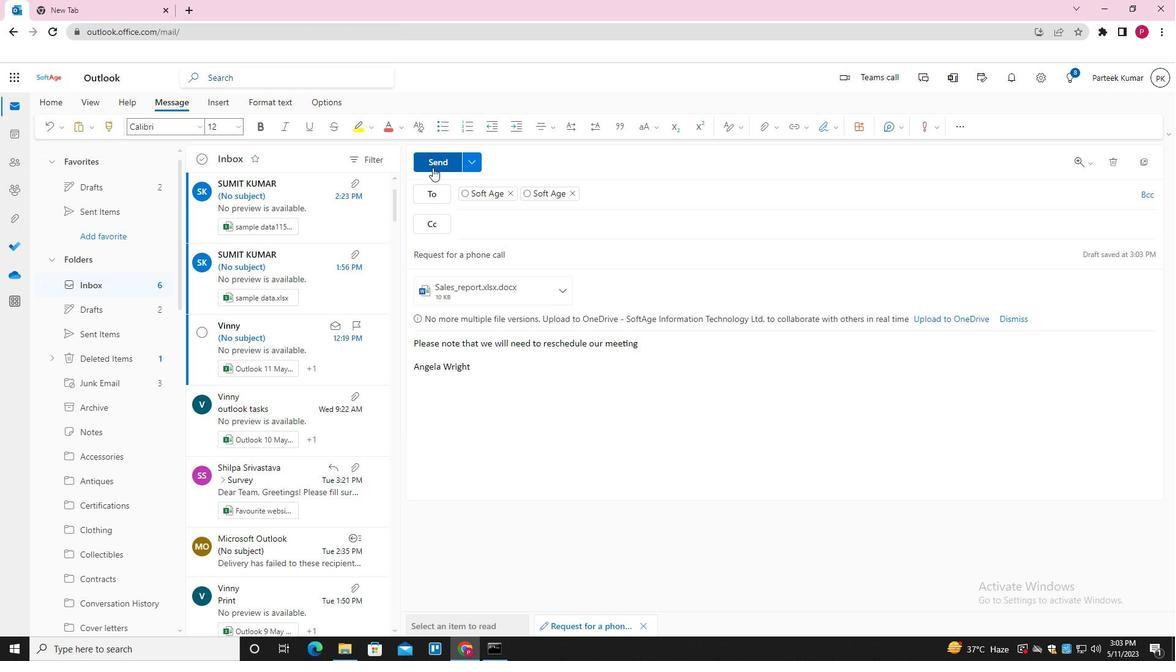 
Action: Mouse pressed left at (433, 164)
Screenshot: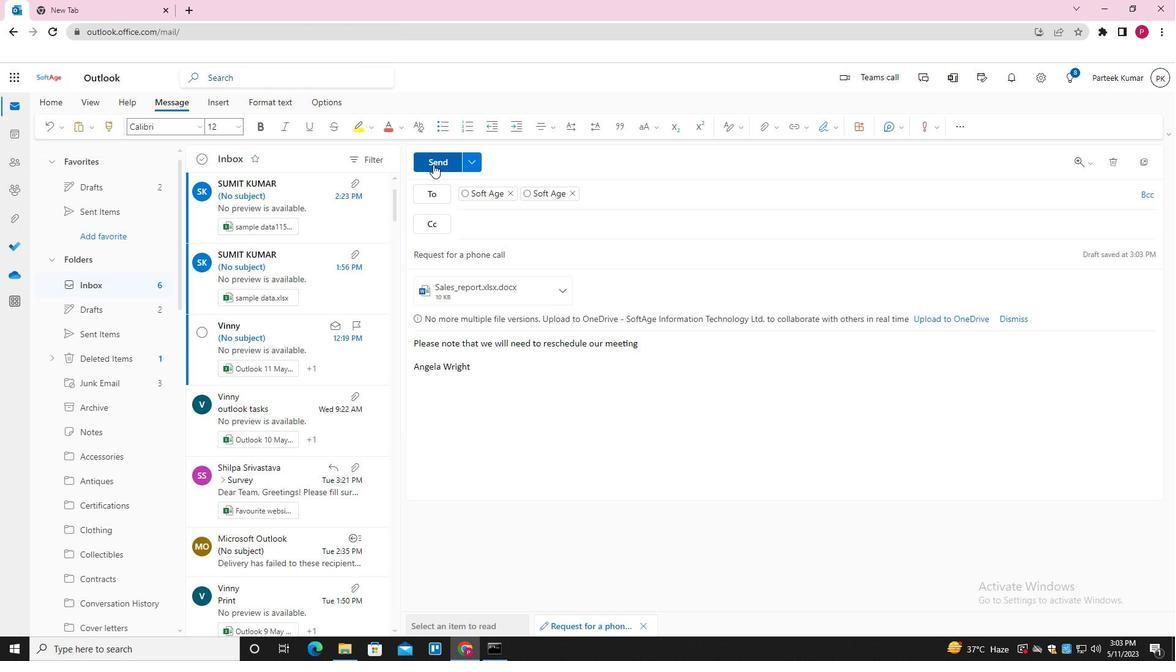 
Action: Mouse moved to (431, 237)
Screenshot: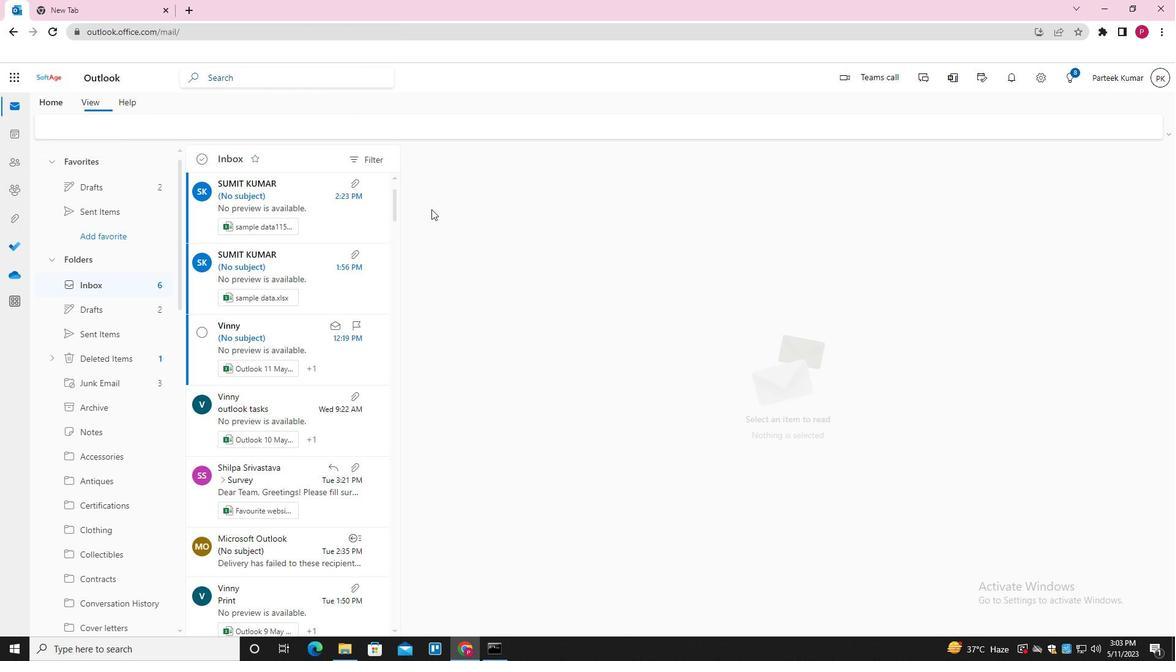 
